 Task: Search one way flight ticket for 3 adults, 3 children in business from Lewiston: Lewiston-nez Perce County Airport to Gillette: Gillette Campbell County Airport on 5-1-2023. Choice of flights is American. Number of bags: 4 checked bags. Price is upto 89000. Outbound departure time preference is 12:00. Flight should be less emission only.
Action: Mouse moved to (222, 402)
Screenshot: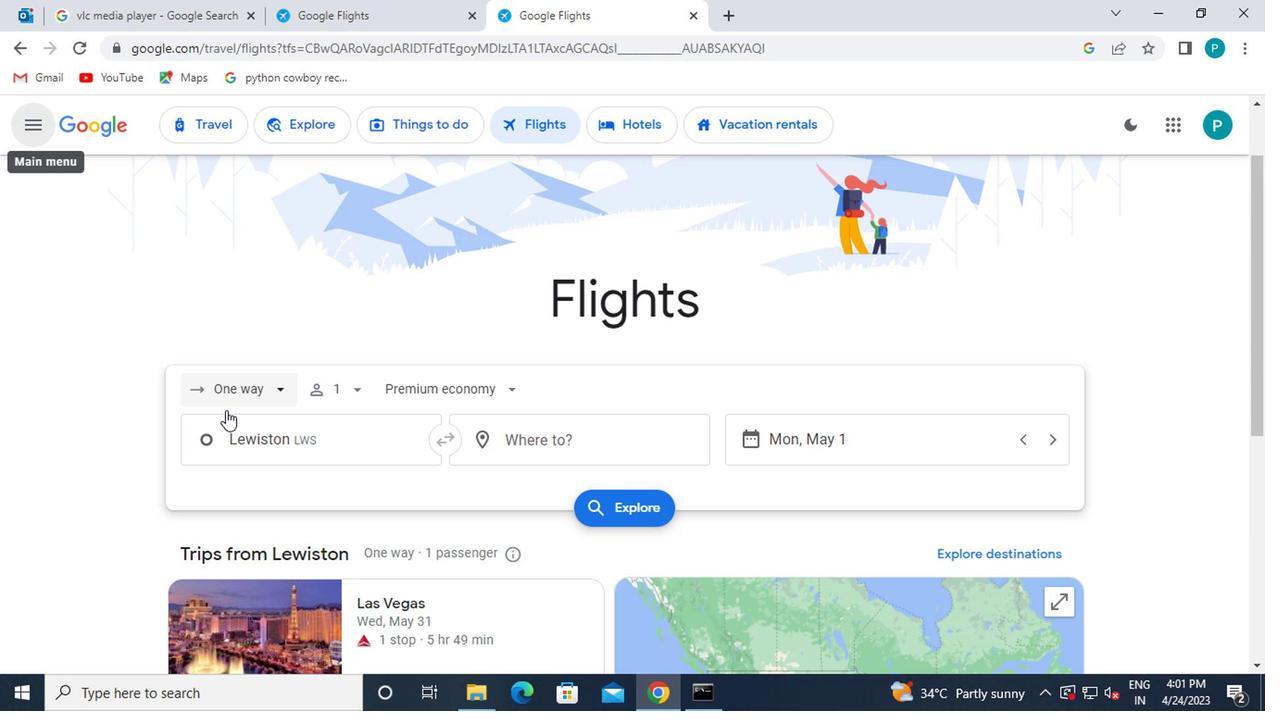 
Action: Mouse pressed left at (222, 402)
Screenshot: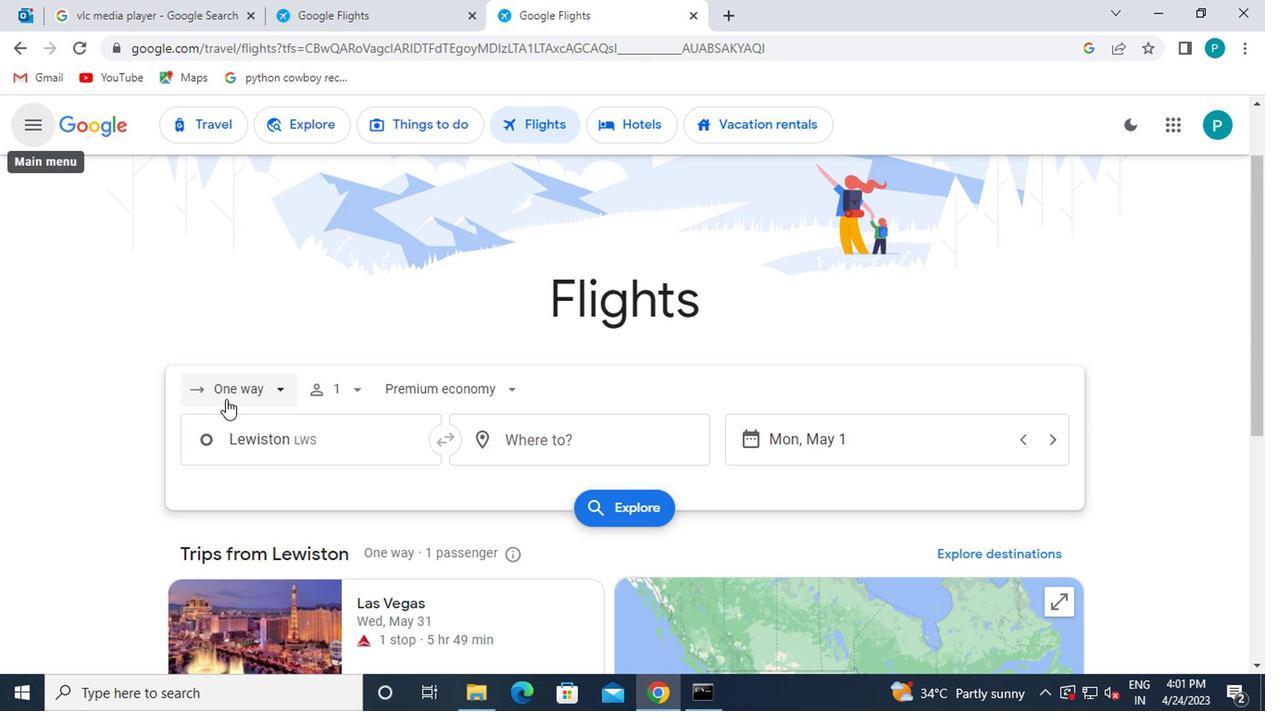
Action: Mouse moved to (245, 481)
Screenshot: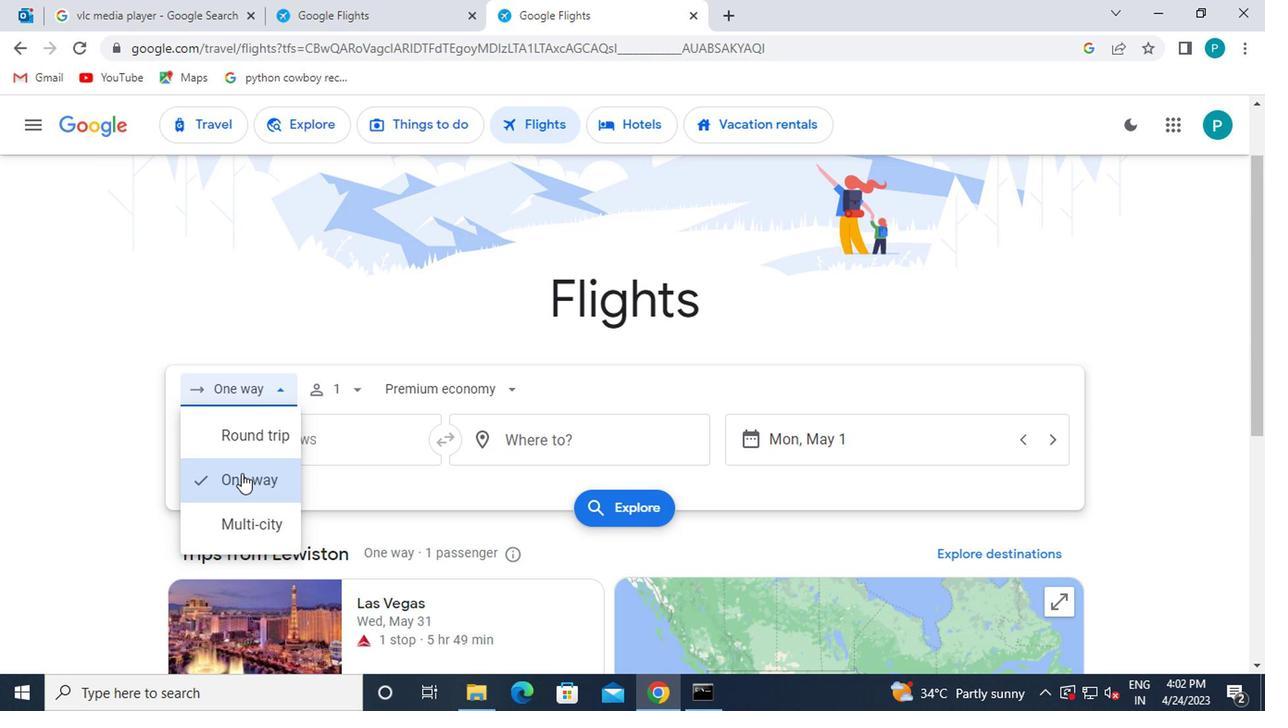 
Action: Mouse pressed left at (245, 481)
Screenshot: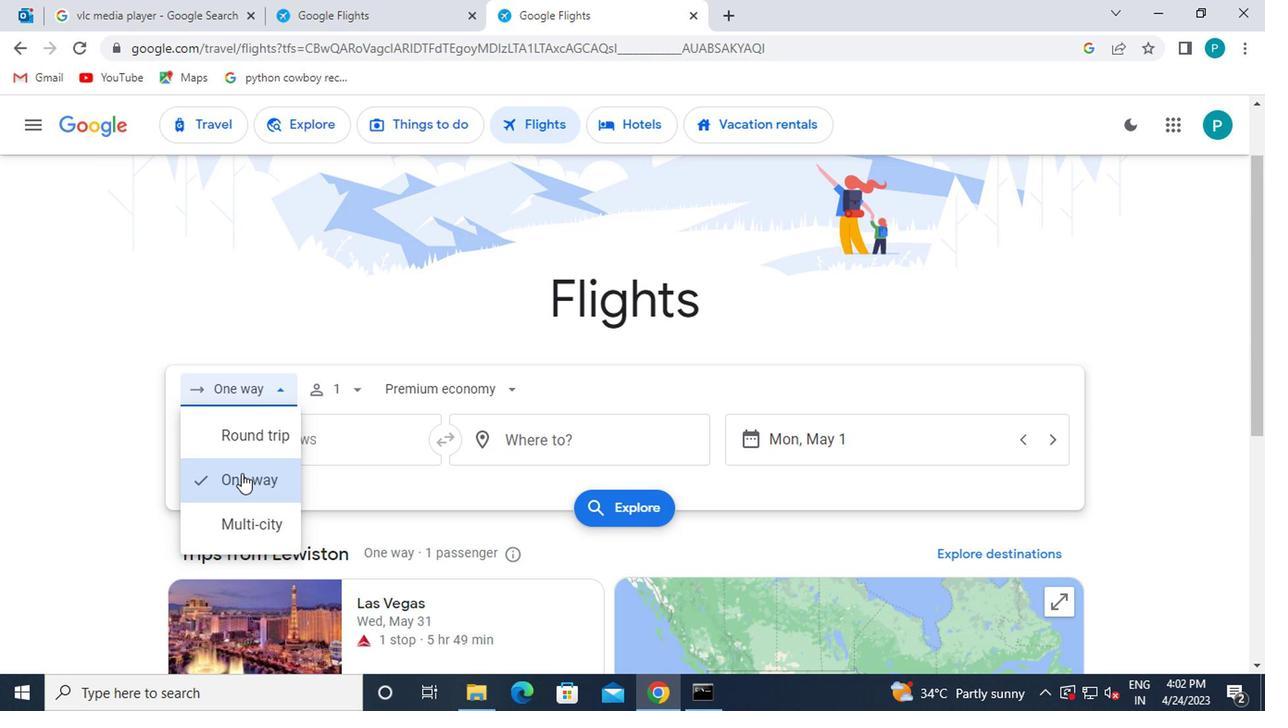 
Action: Mouse moved to (347, 386)
Screenshot: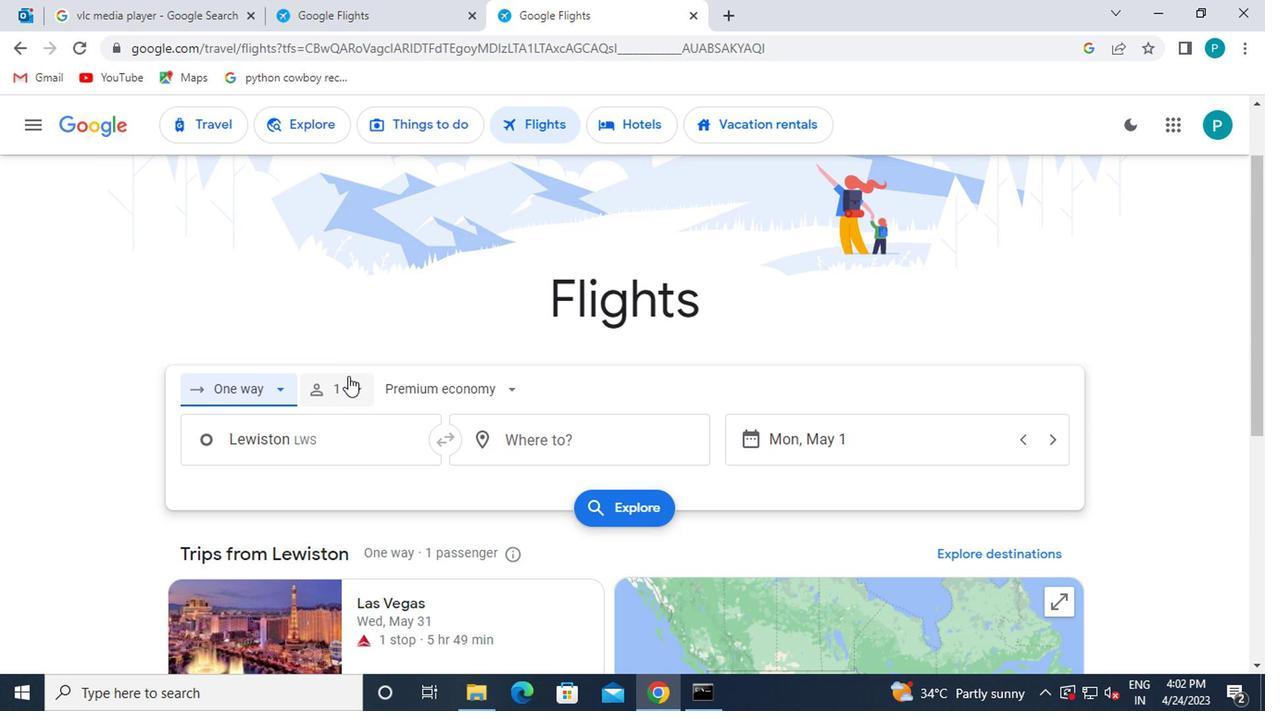 
Action: Mouse pressed left at (347, 386)
Screenshot: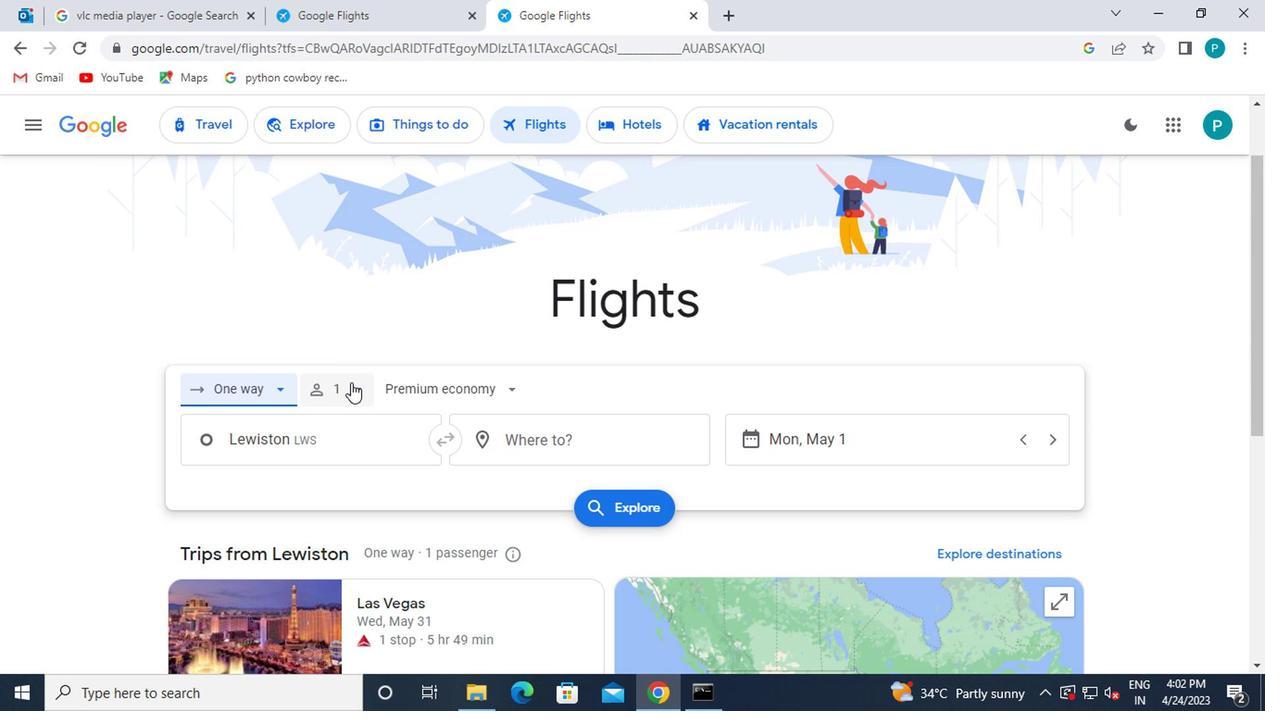 
Action: Mouse moved to (480, 446)
Screenshot: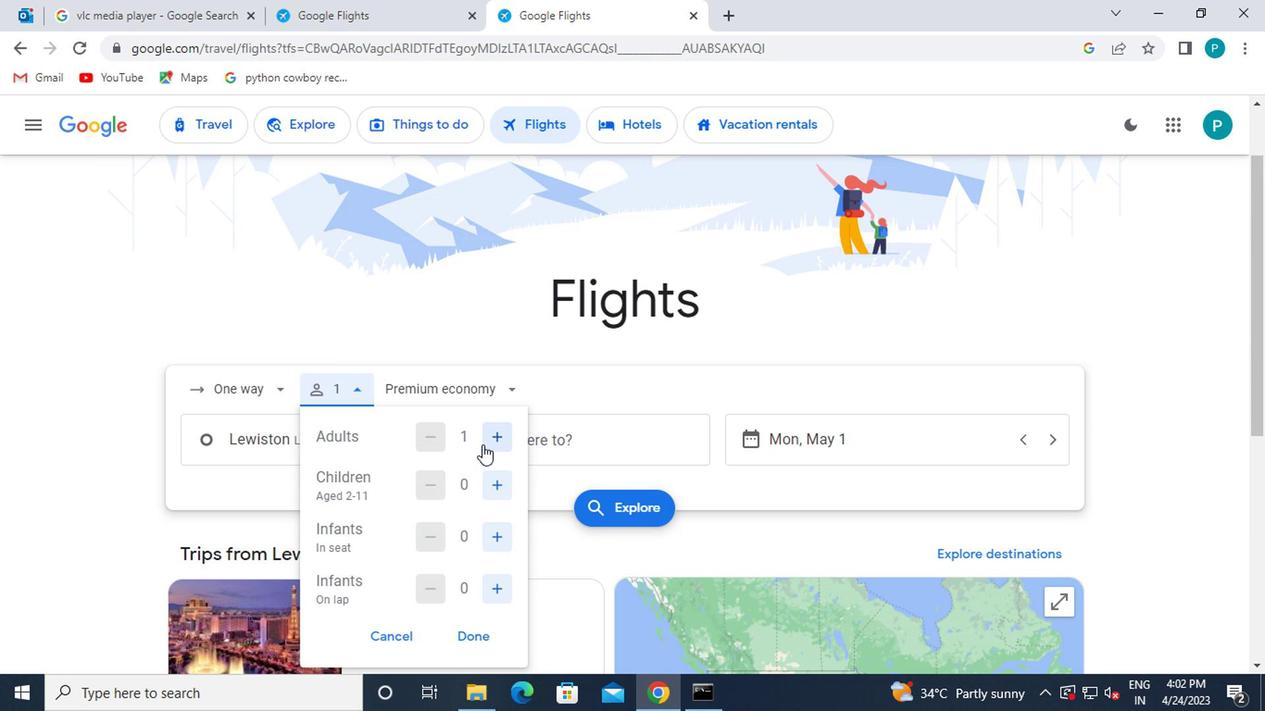
Action: Mouse pressed left at (480, 446)
Screenshot: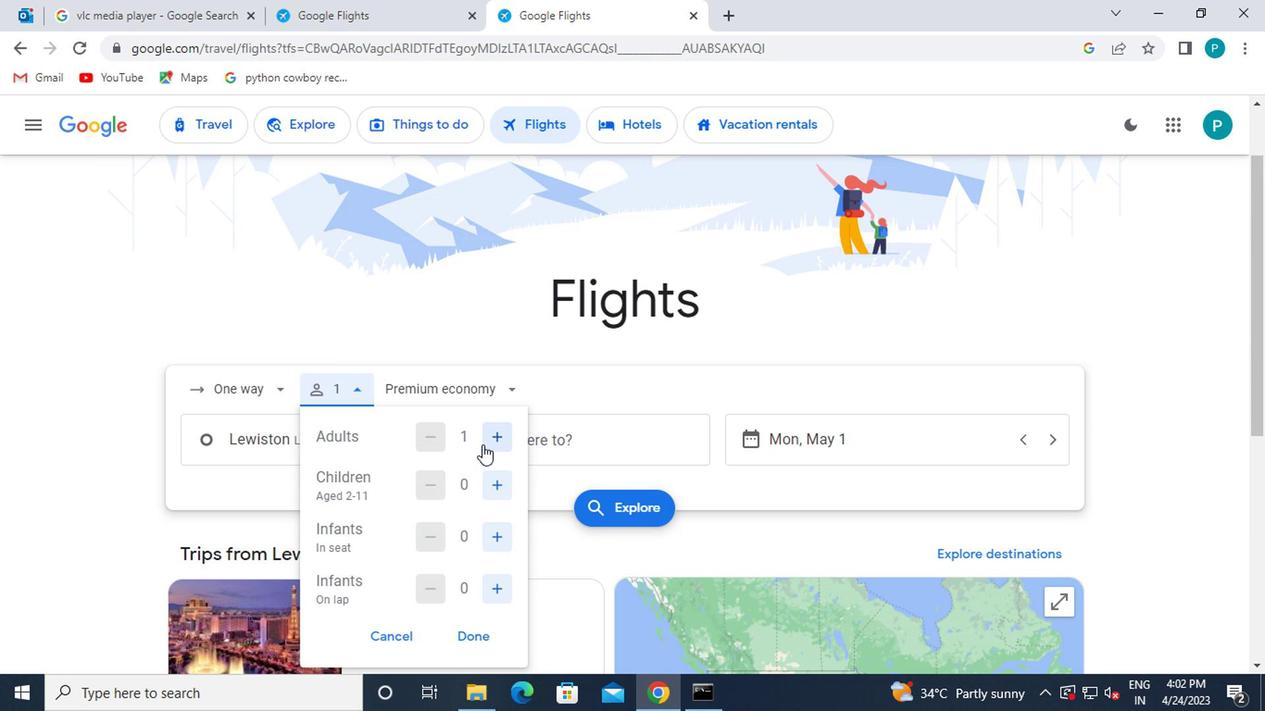 
Action: Mouse moved to (481, 445)
Screenshot: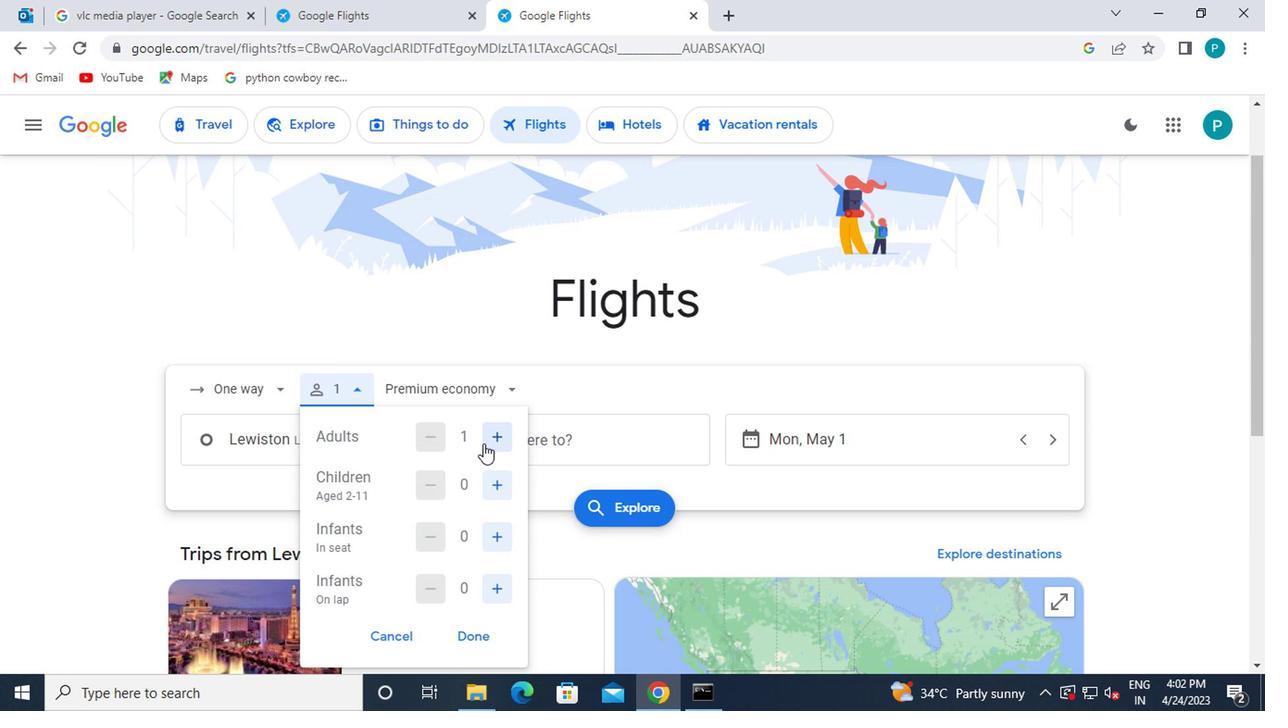 
Action: Mouse pressed left at (481, 445)
Screenshot: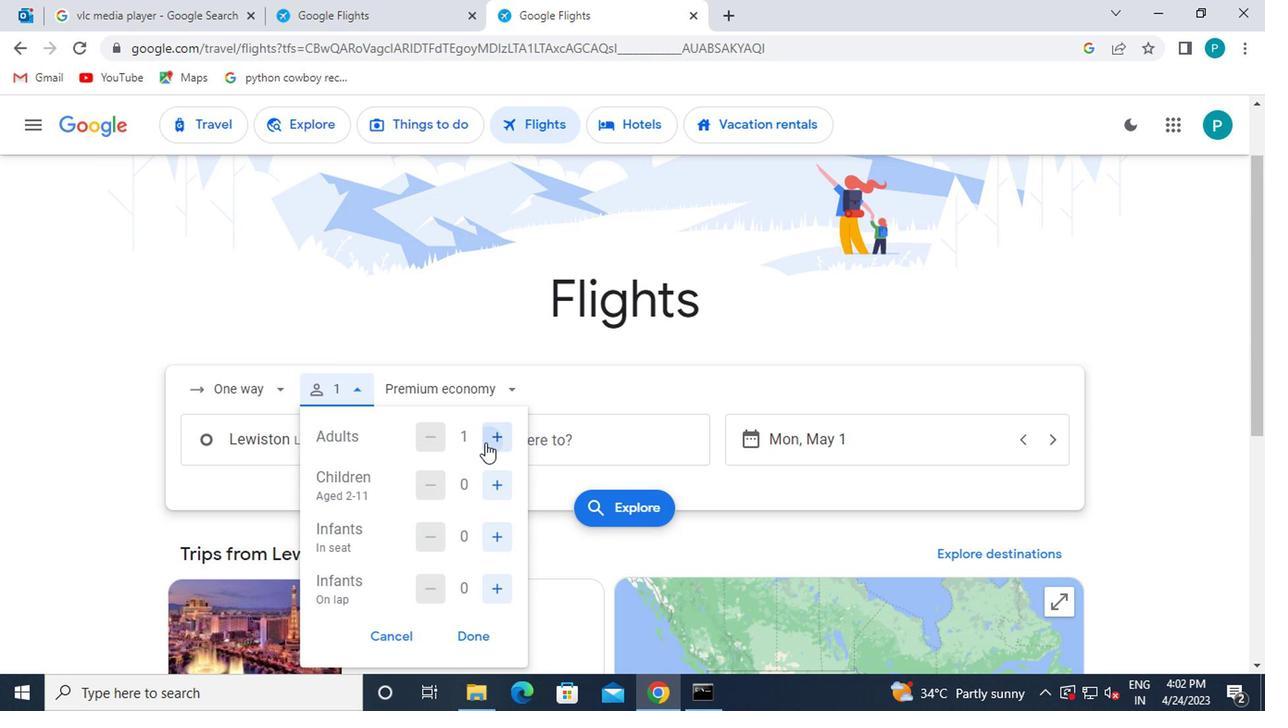 
Action: Mouse moved to (485, 445)
Screenshot: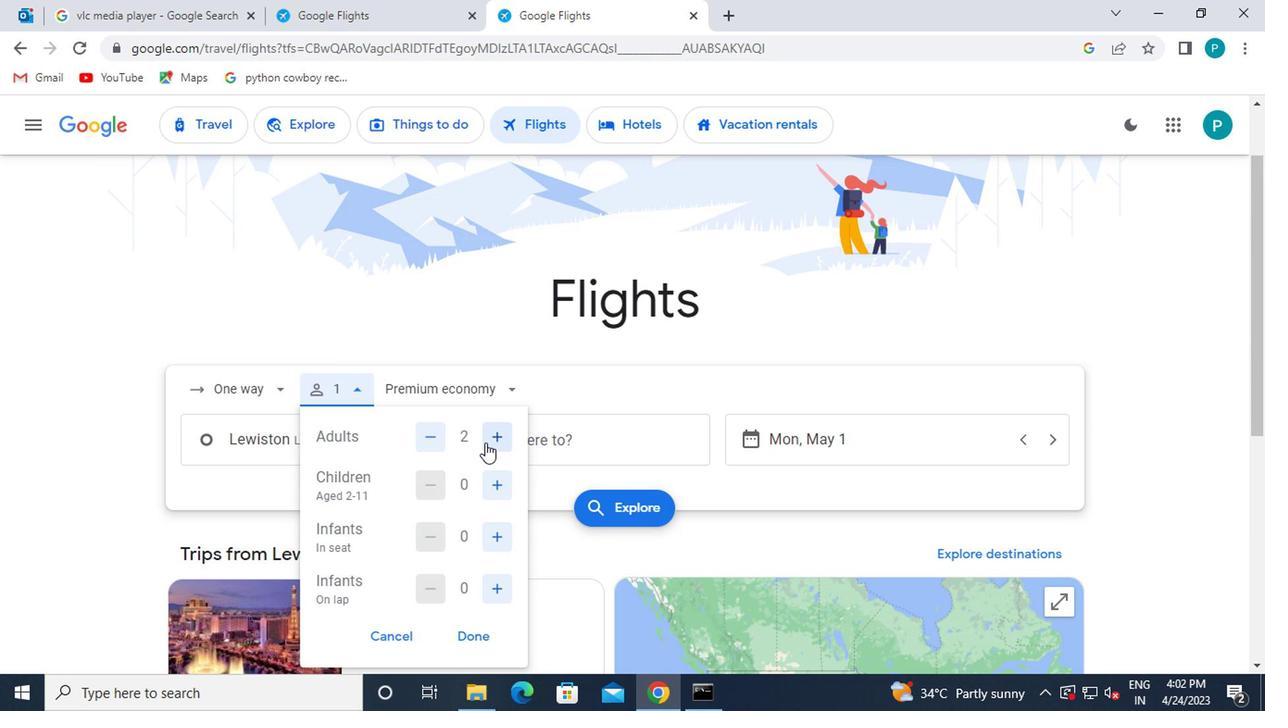 
Action: Mouse pressed left at (485, 445)
Screenshot: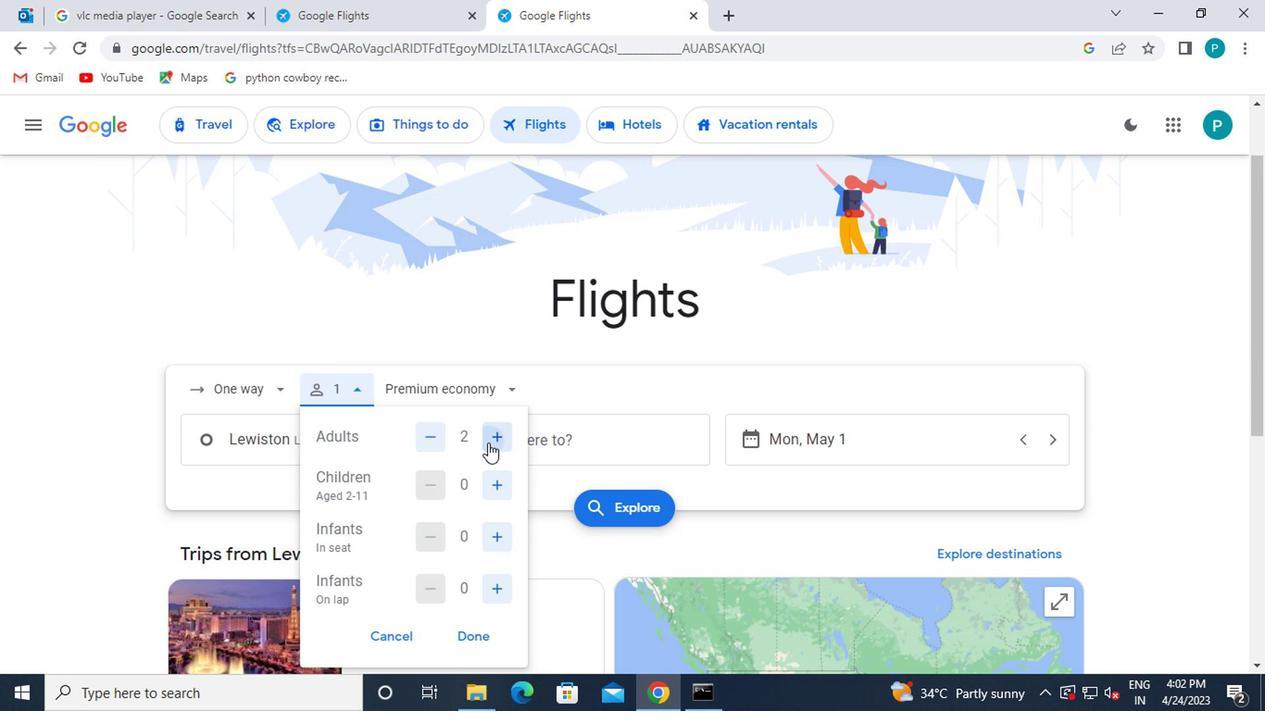 
Action: Mouse moved to (437, 450)
Screenshot: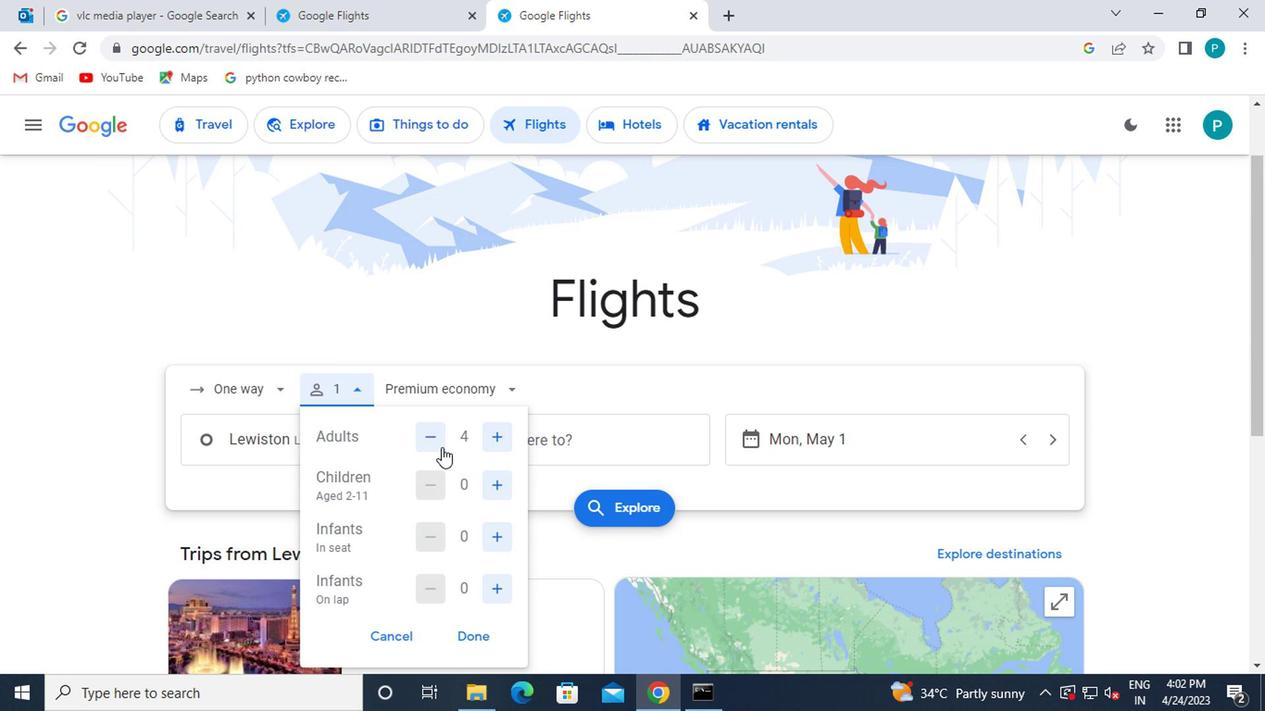 
Action: Mouse pressed left at (437, 450)
Screenshot: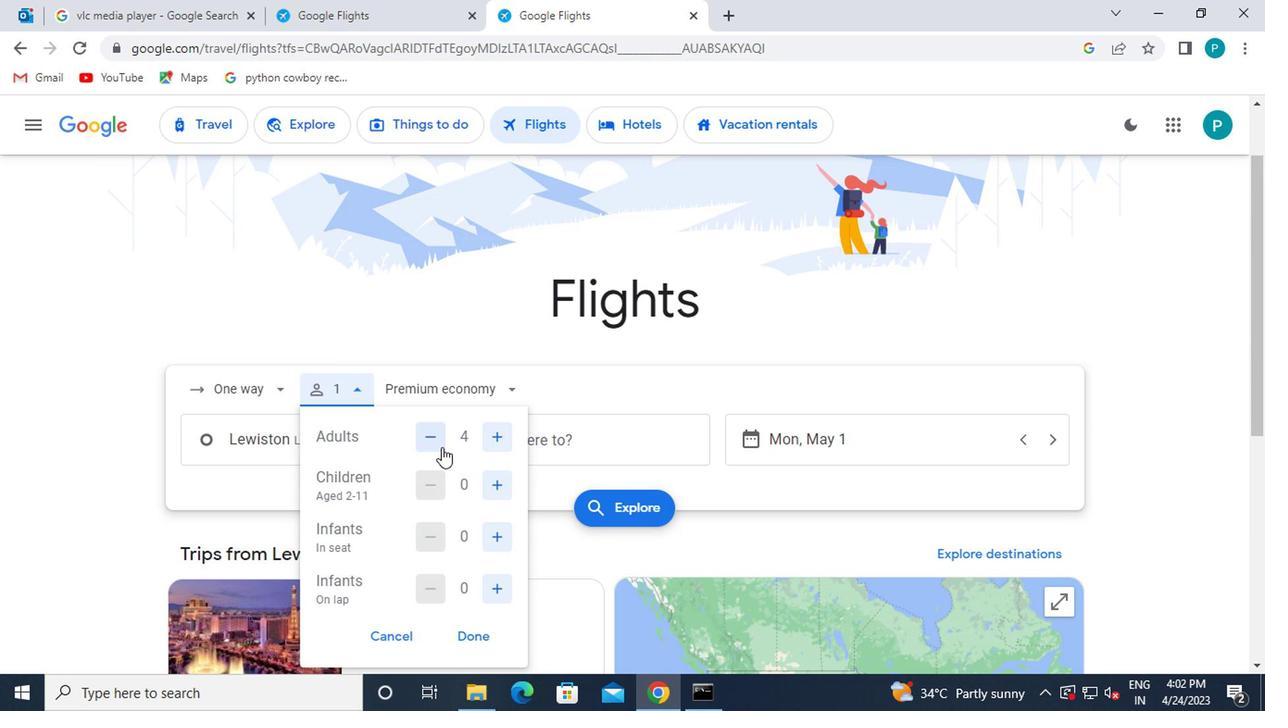 
Action: Mouse moved to (494, 478)
Screenshot: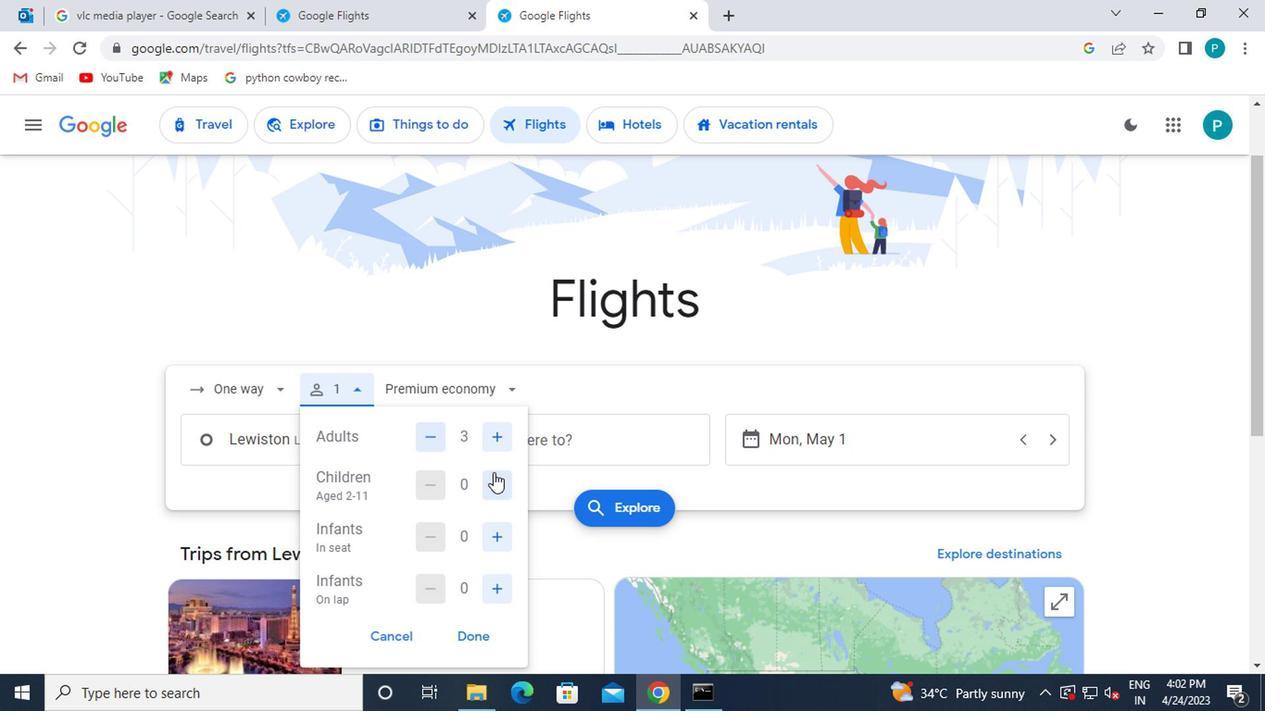 
Action: Mouse pressed left at (494, 478)
Screenshot: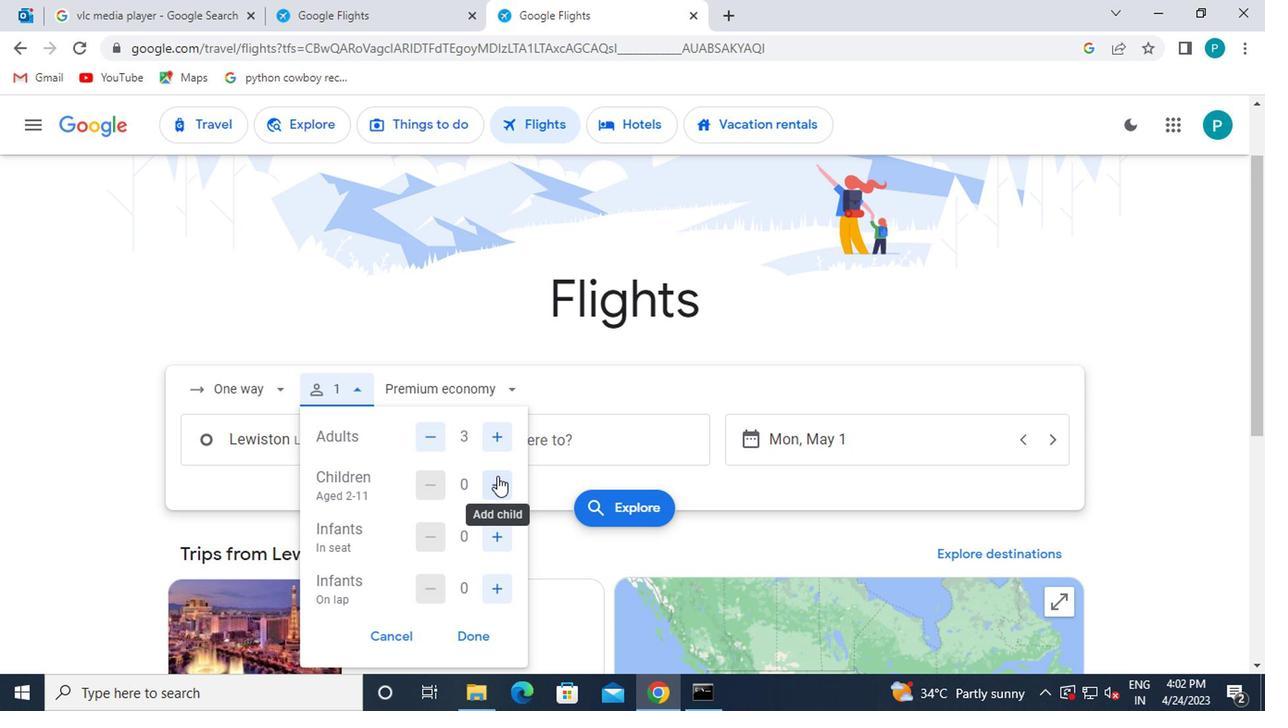 
Action: Mouse pressed left at (494, 478)
Screenshot: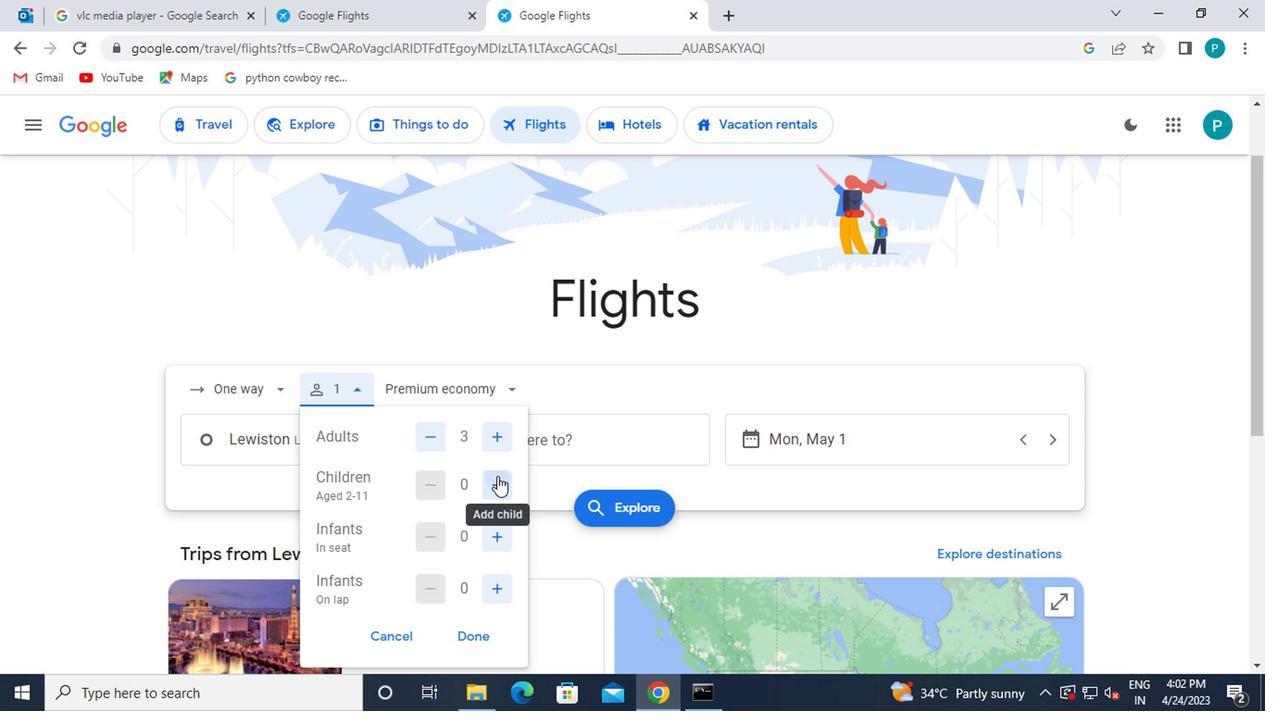 
Action: Mouse pressed left at (494, 478)
Screenshot: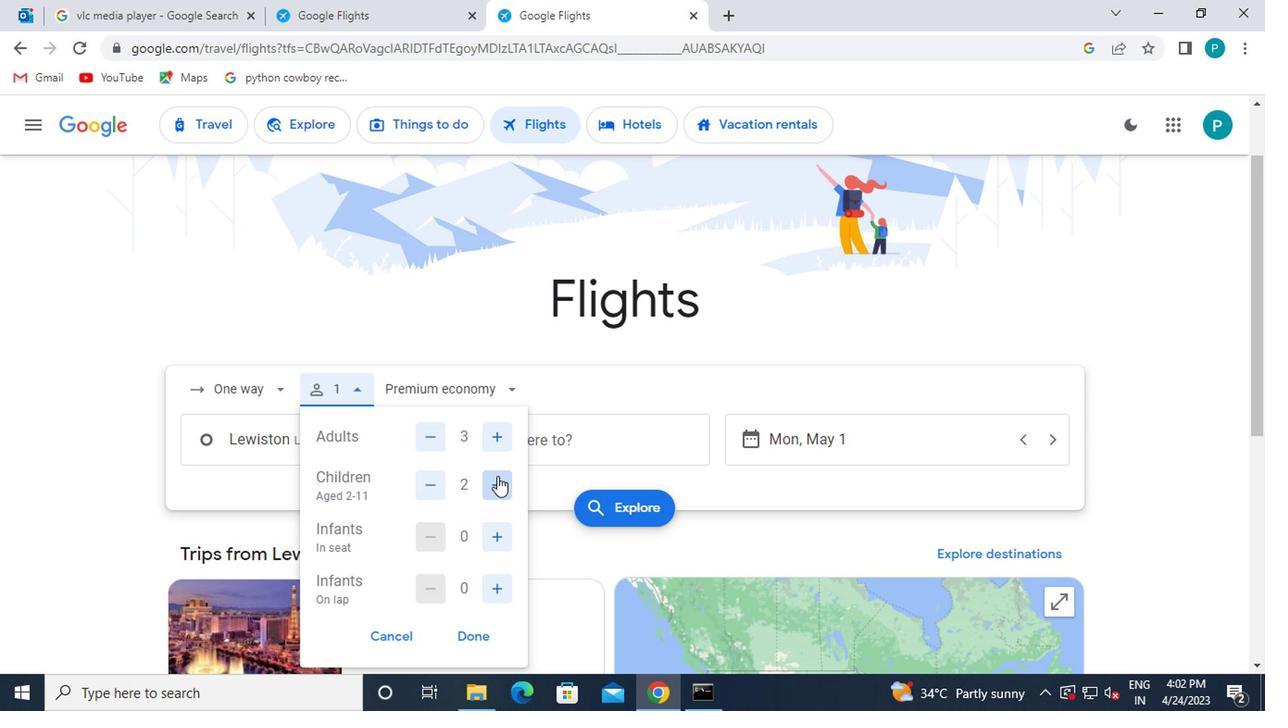 
Action: Mouse moved to (463, 637)
Screenshot: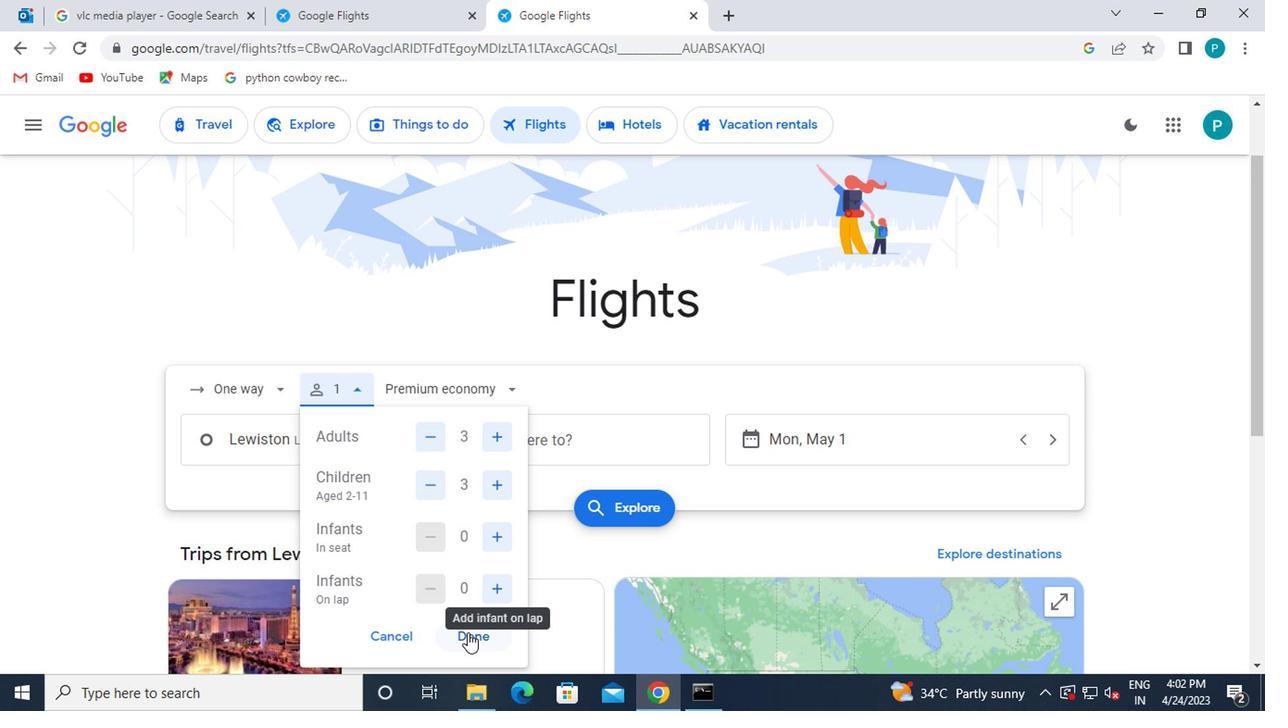 
Action: Mouse pressed left at (463, 637)
Screenshot: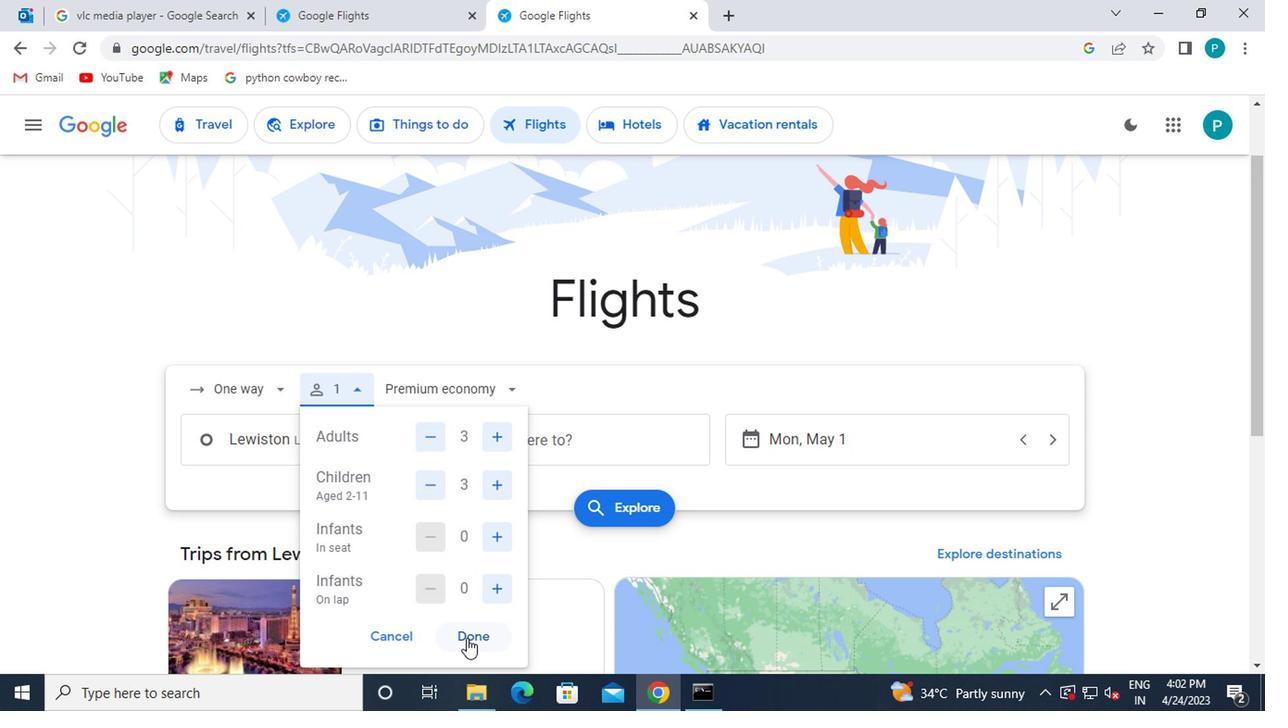 
Action: Mouse moved to (449, 403)
Screenshot: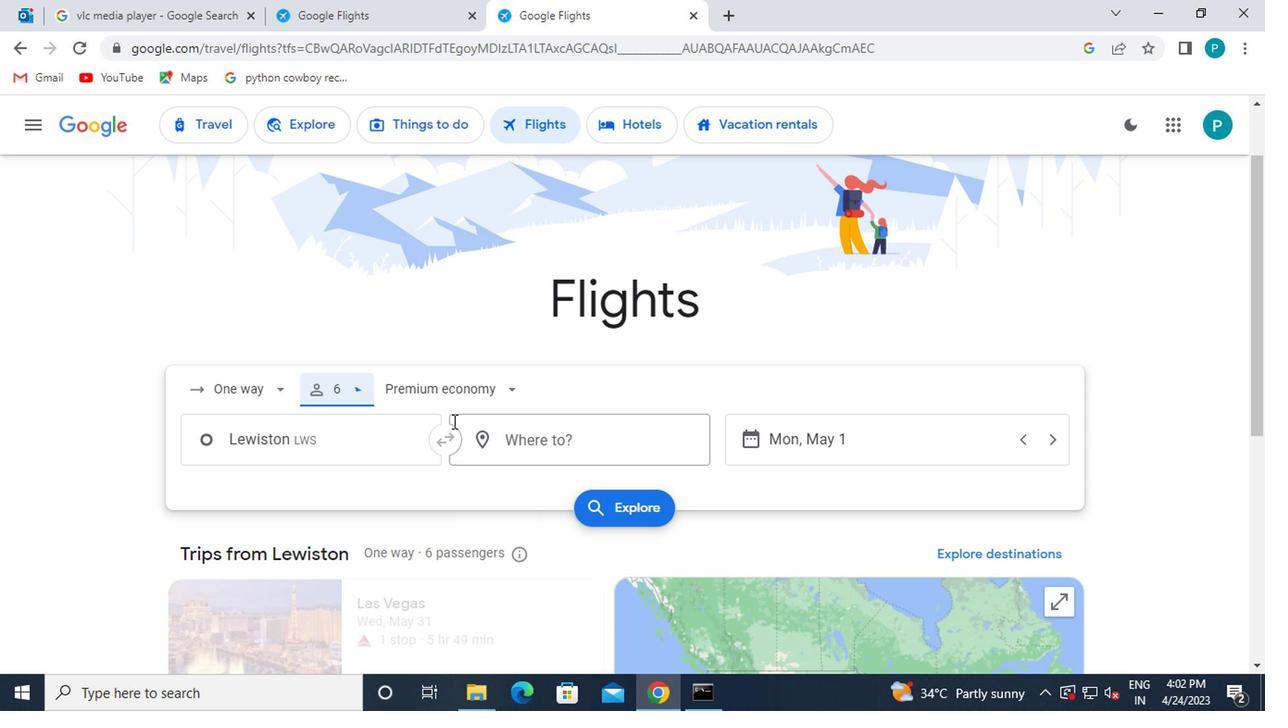 
Action: Mouse pressed left at (449, 403)
Screenshot: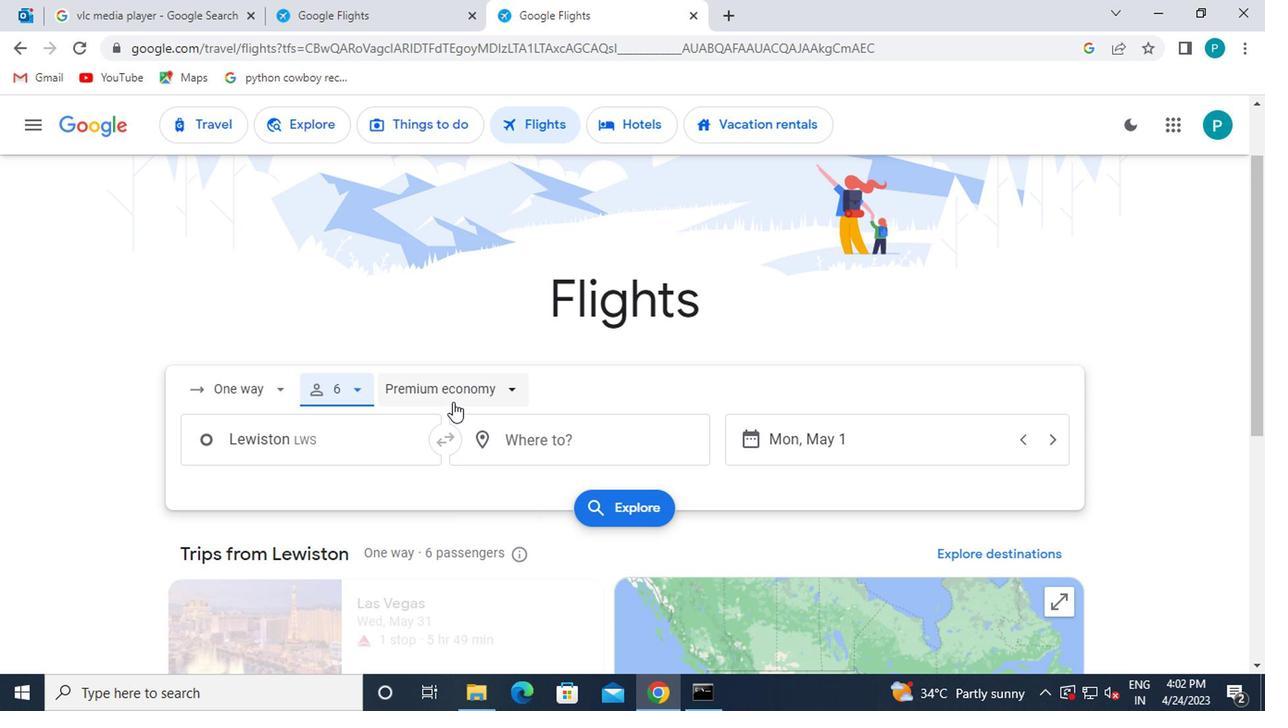 
Action: Mouse moved to (492, 523)
Screenshot: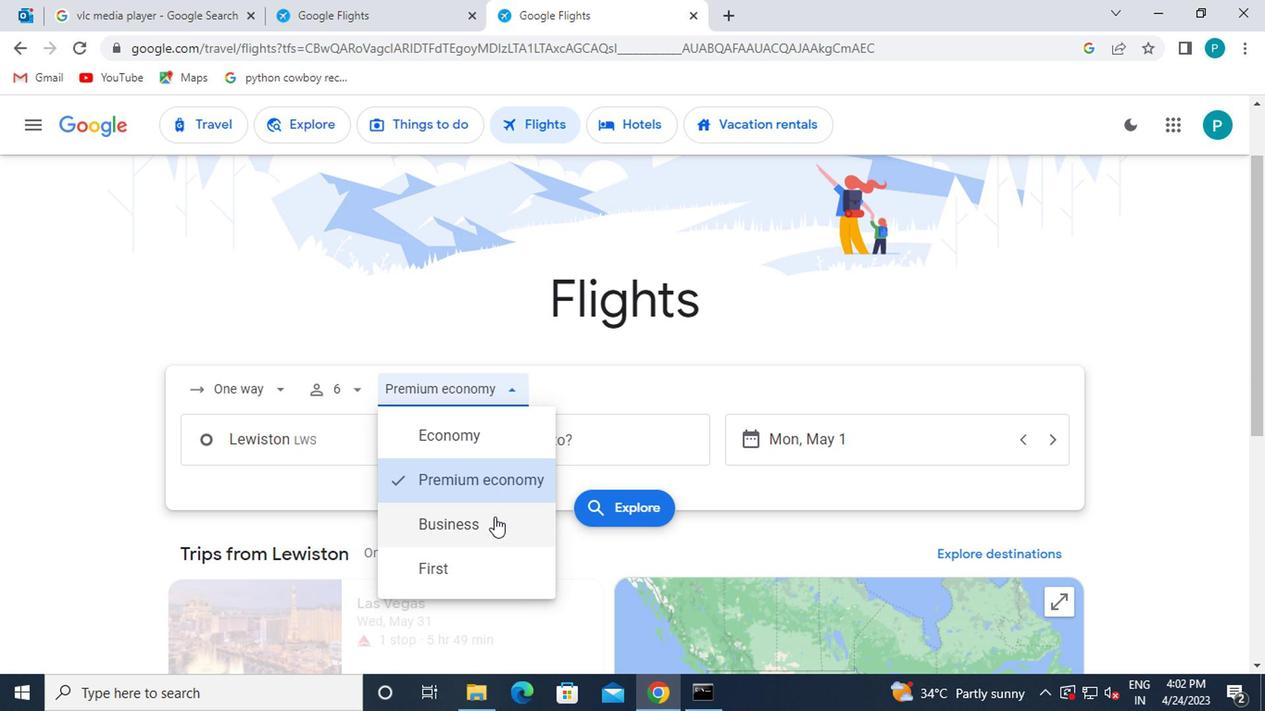 
Action: Mouse pressed left at (492, 523)
Screenshot: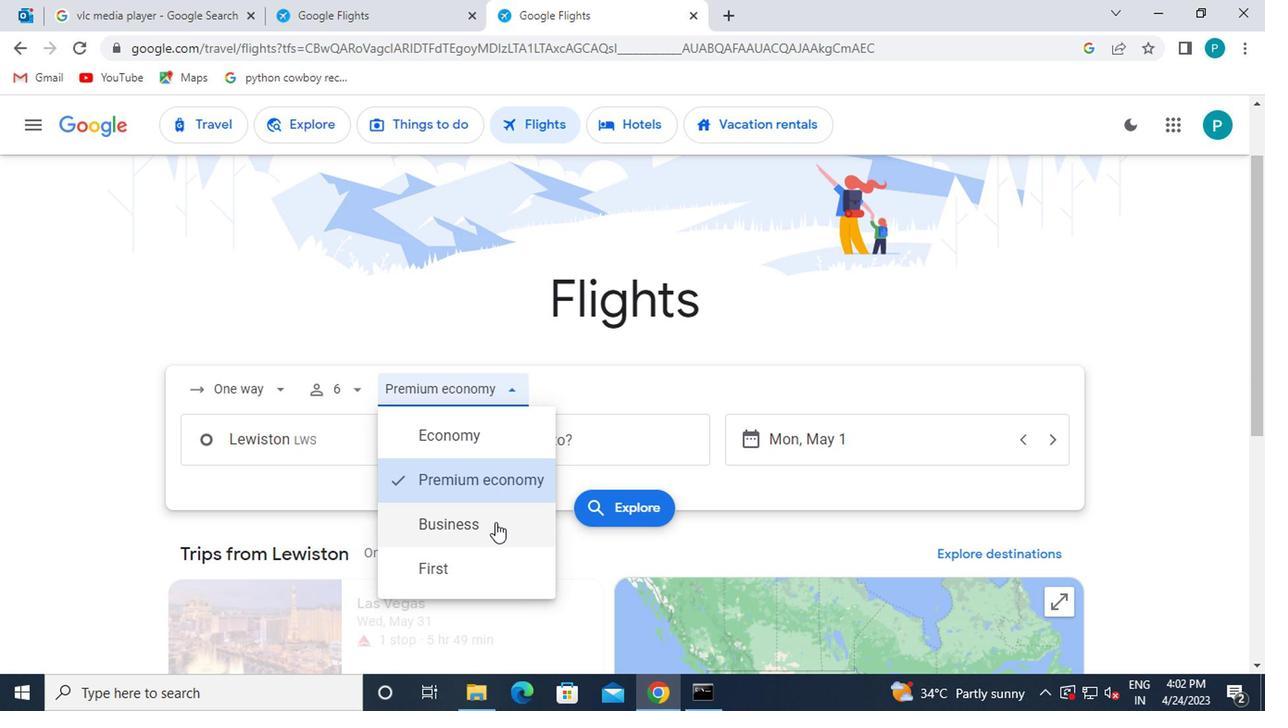 
Action: Mouse moved to (359, 440)
Screenshot: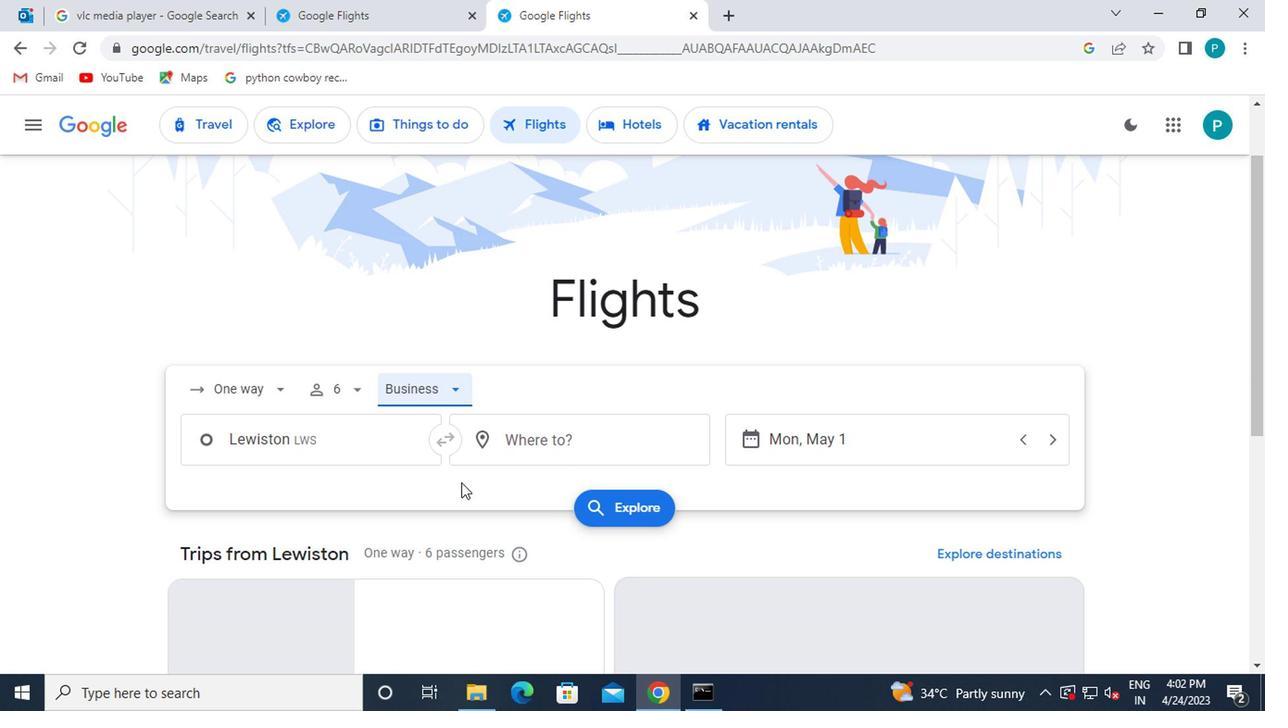 
Action: Mouse pressed left at (359, 440)
Screenshot: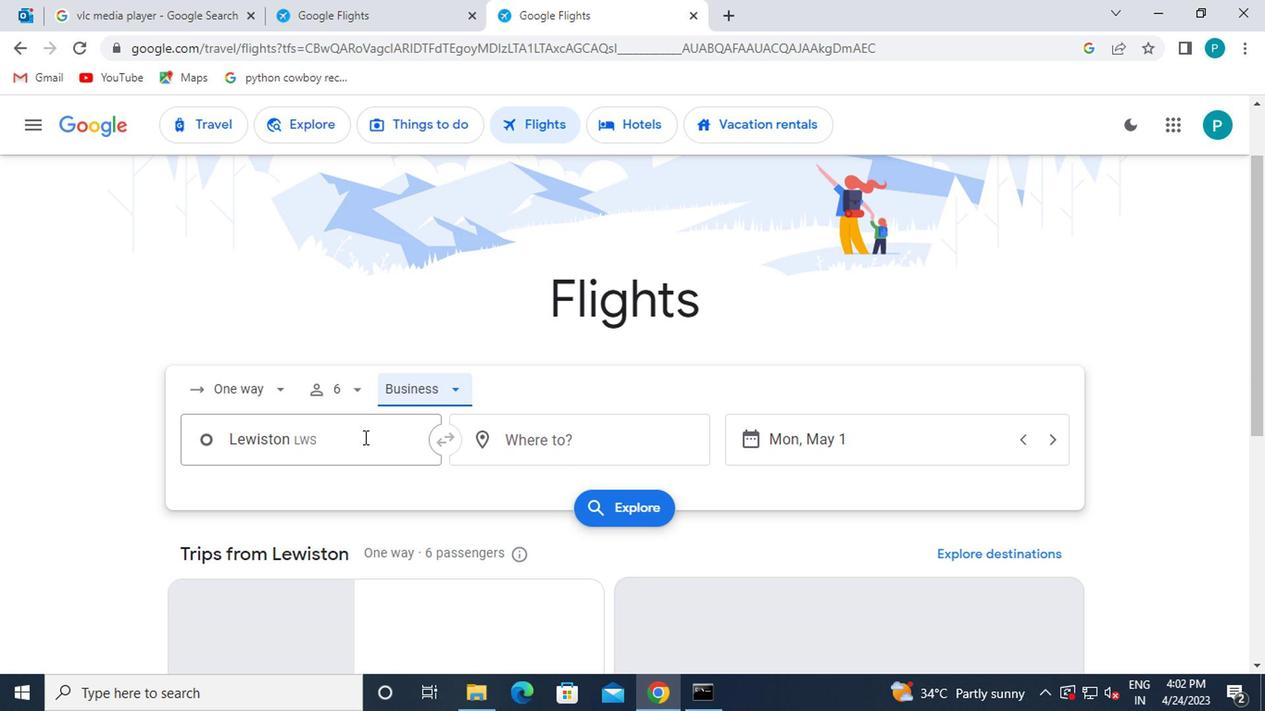 
Action: Mouse moved to (382, 501)
Screenshot: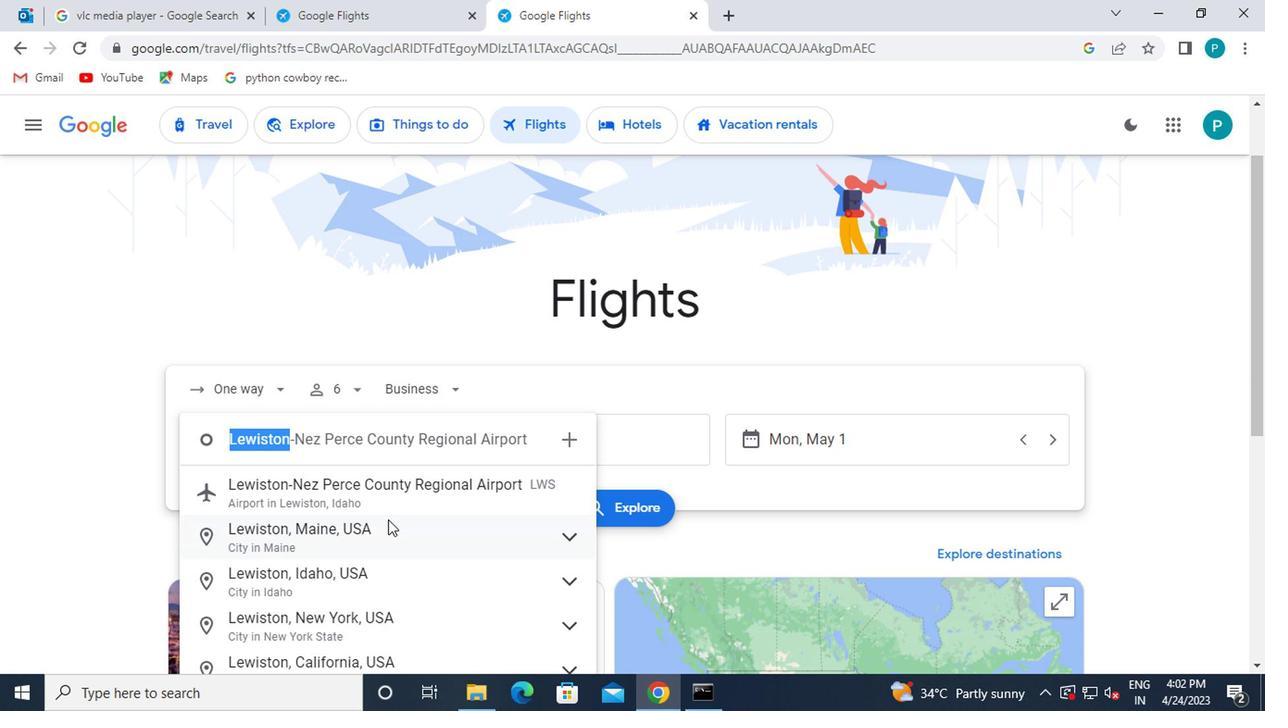 
Action: Mouse pressed left at (382, 501)
Screenshot: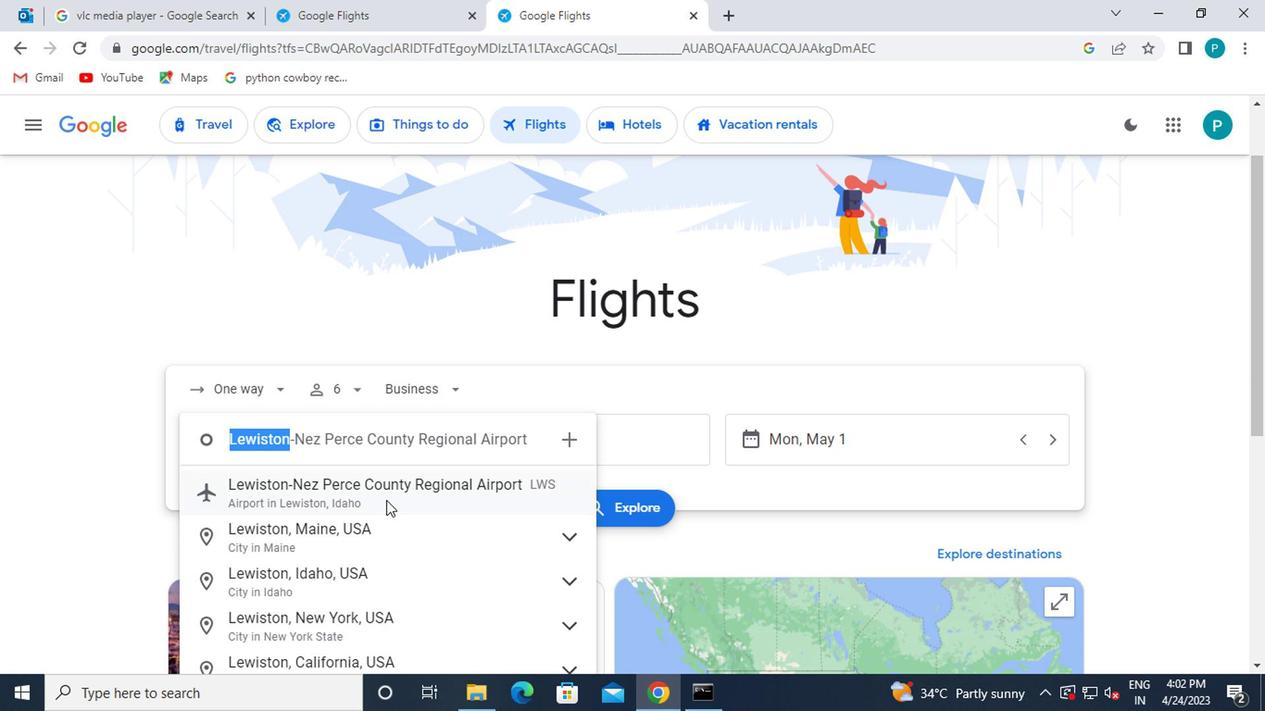 
Action: Mouse moved to (555, 440)
Screenshot: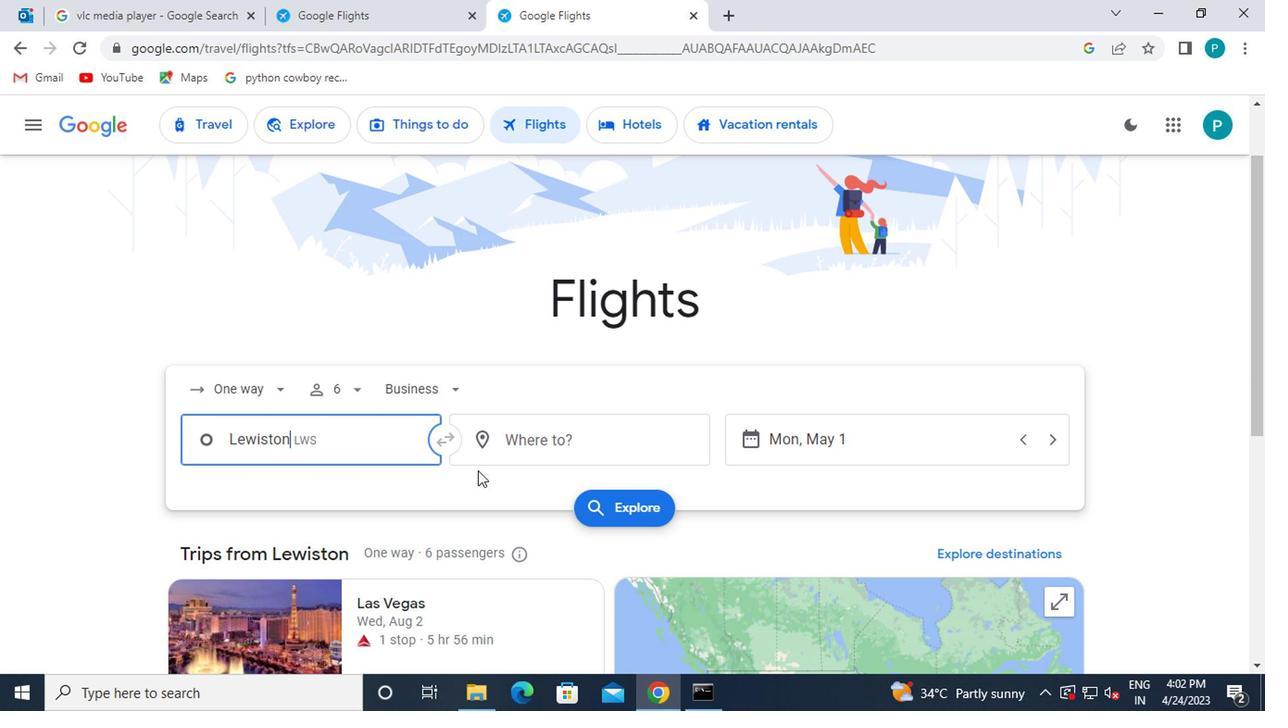 
Action: Mouse pressed left at (555, 440)
Screenshot: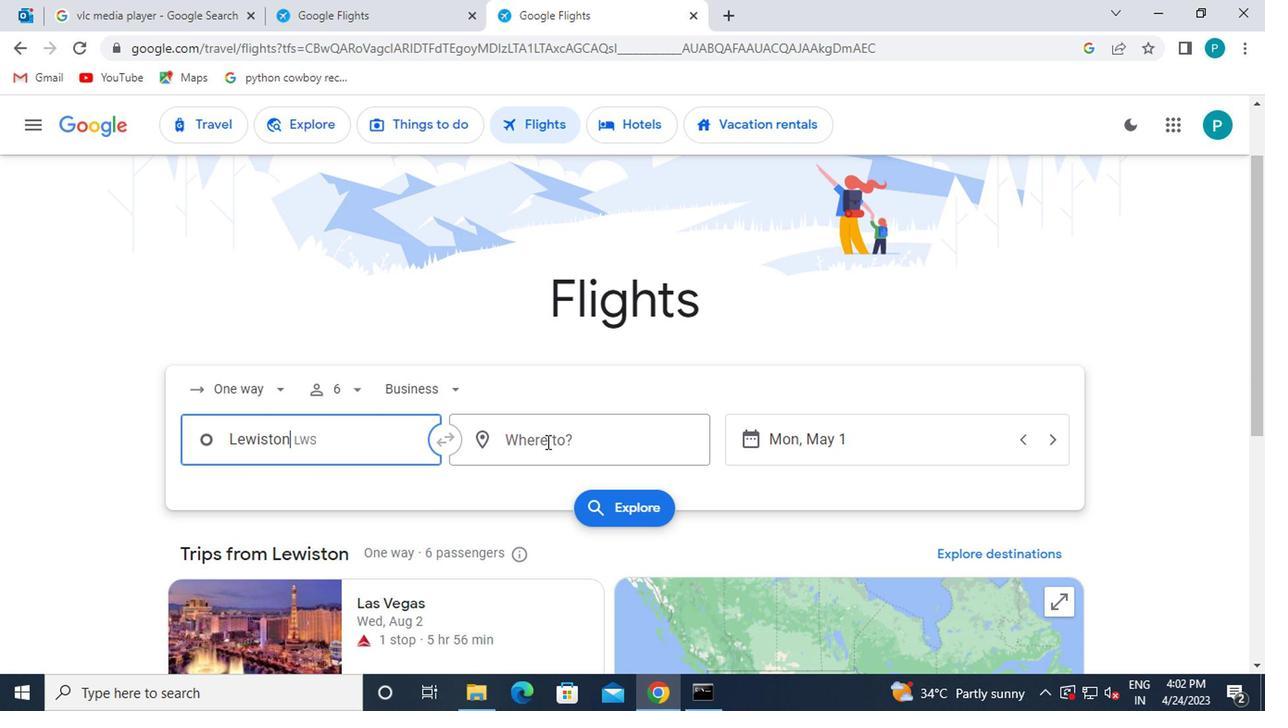 
Action: Mouse moved to (531, 438)
Screenshot: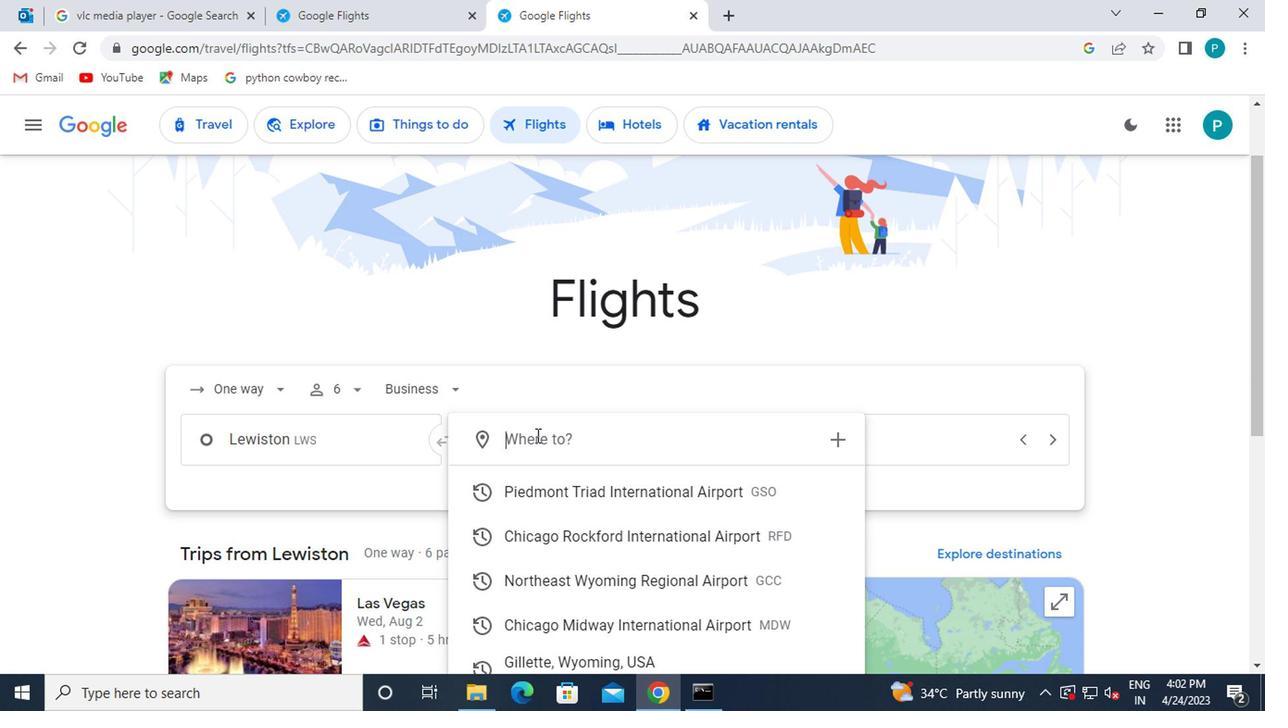 
Action: Key pressed gillette
Screenshot: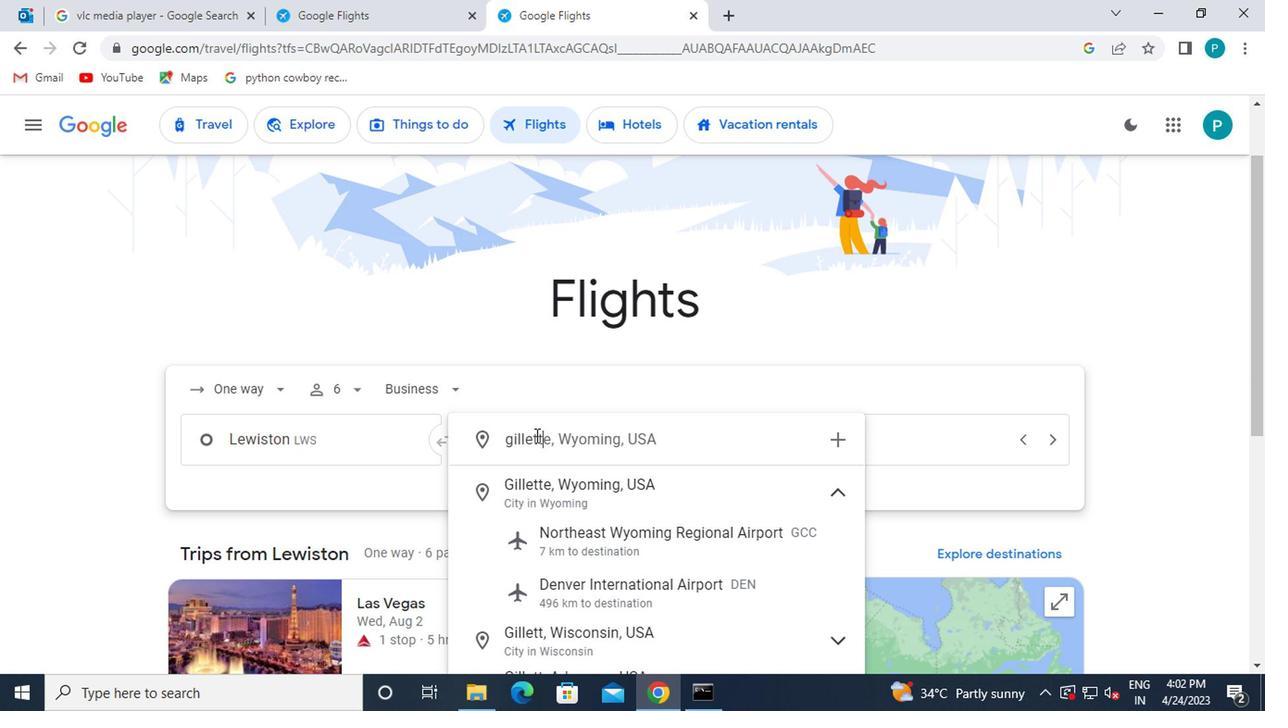 
Action: Mouse moved to (581, 538)
Screenshot: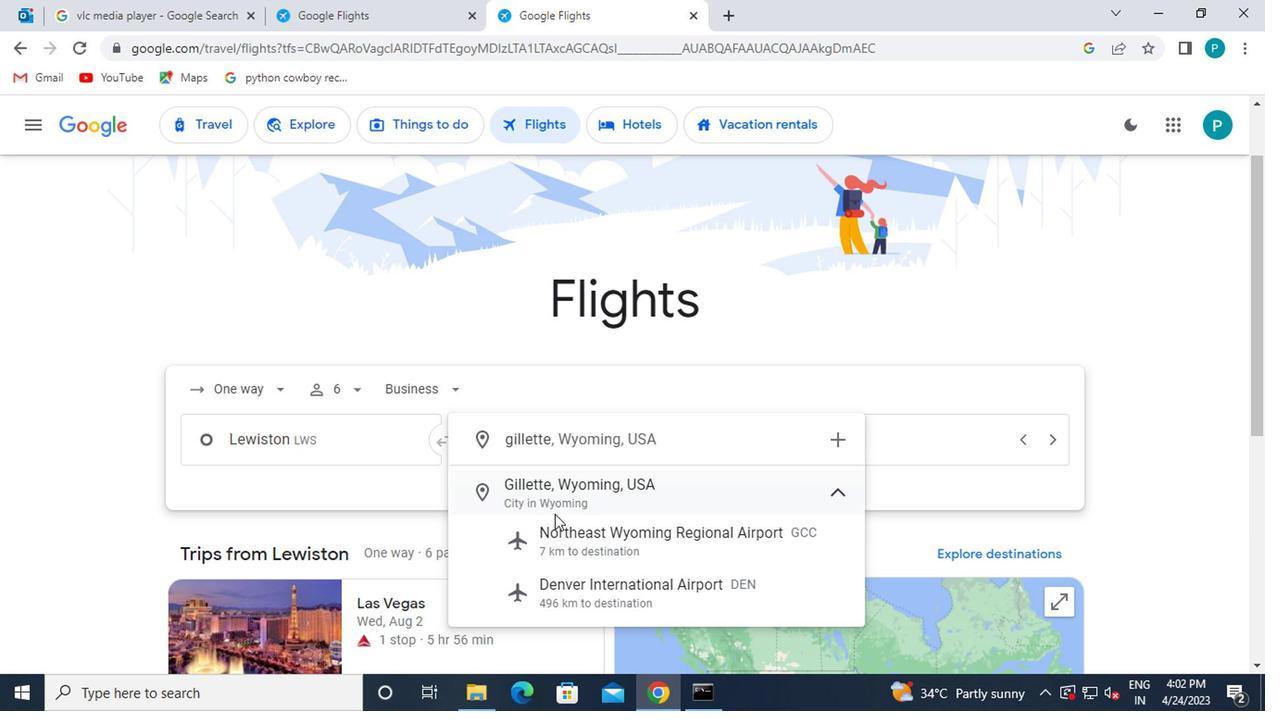
Action: Mouse pressed left at (581, 538)
Screenshot: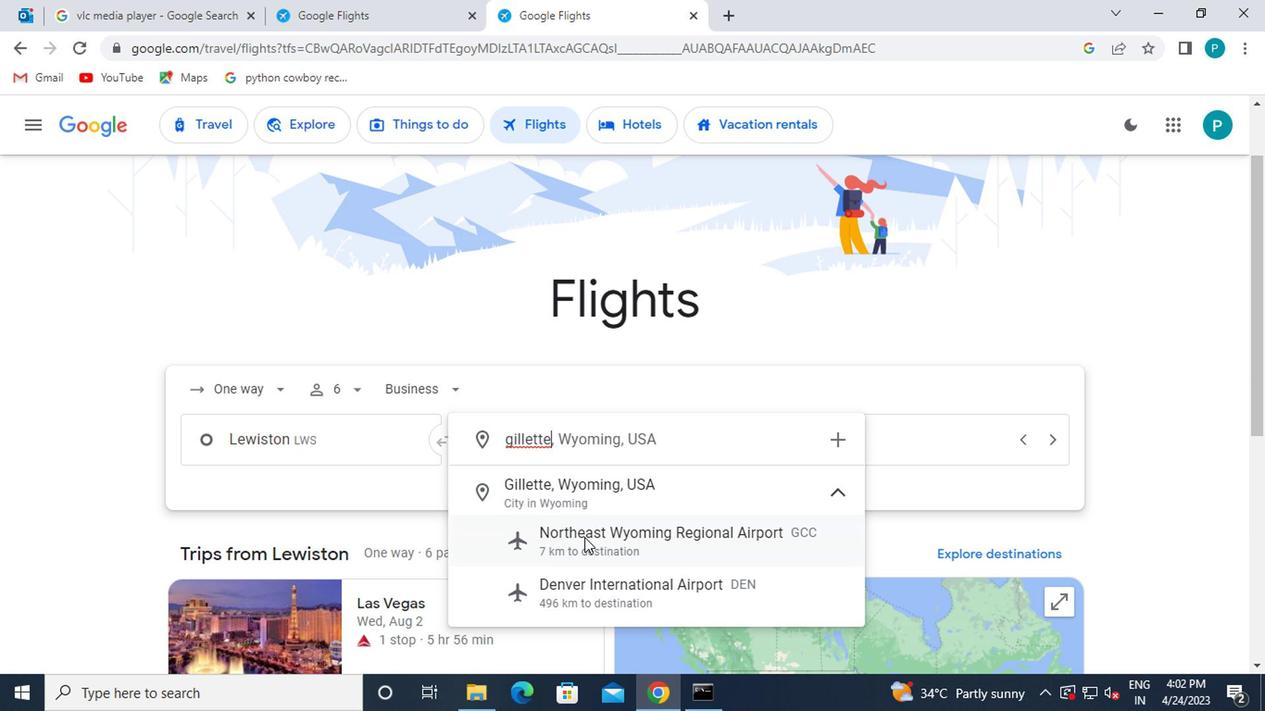 
Action: Mouse moved to (799, 437)
Screenshot: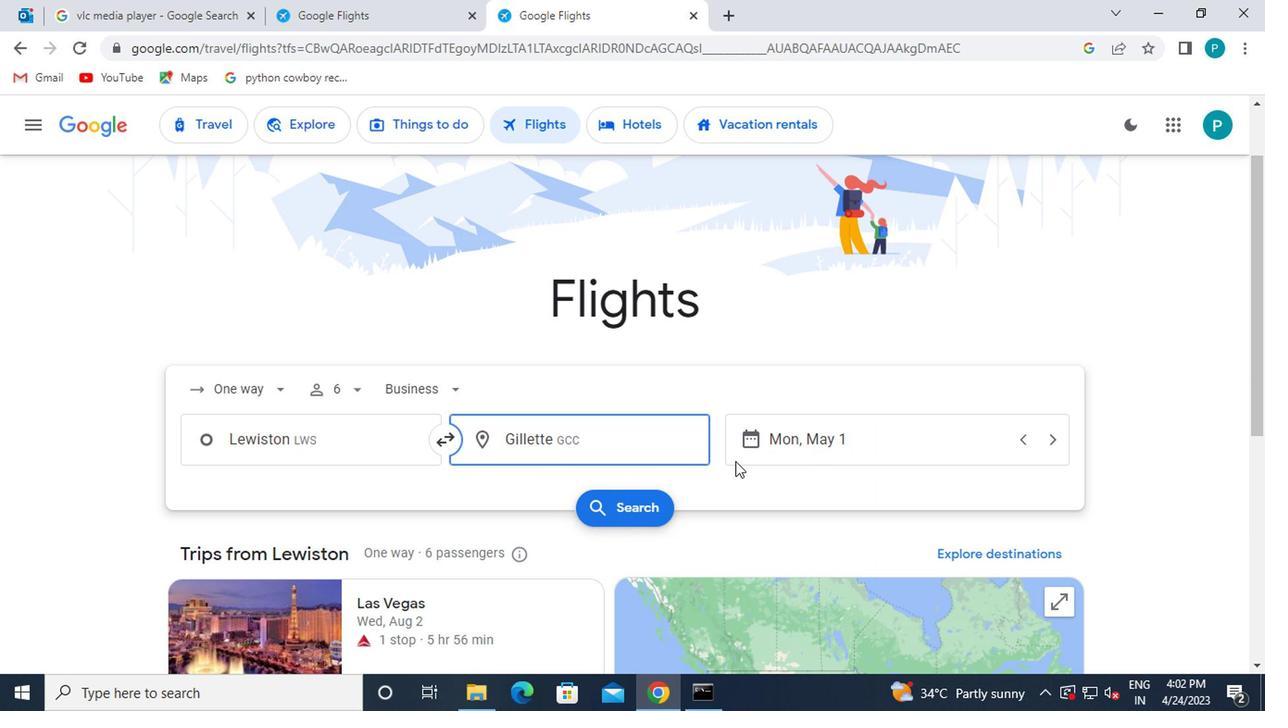 
Action: Mouse pressed left at (799, 437)
Screenshot: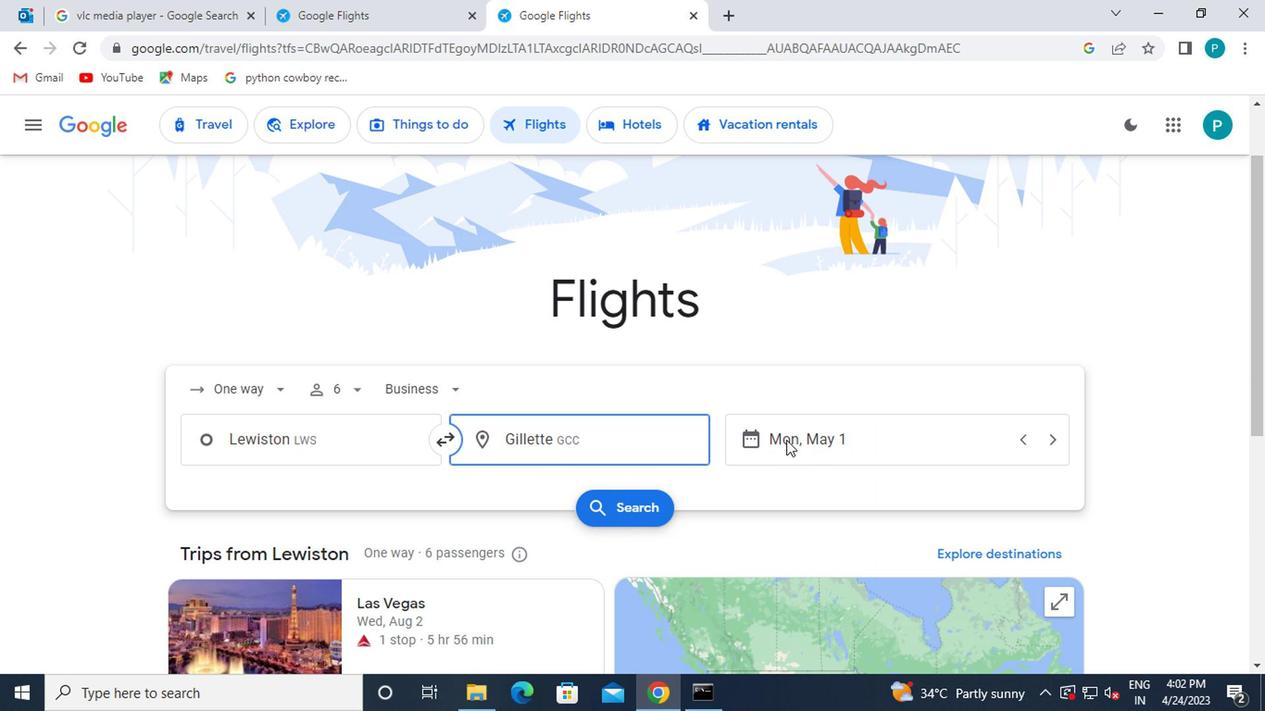 
Action: Mouse moved to (802, 344)
Screenshot: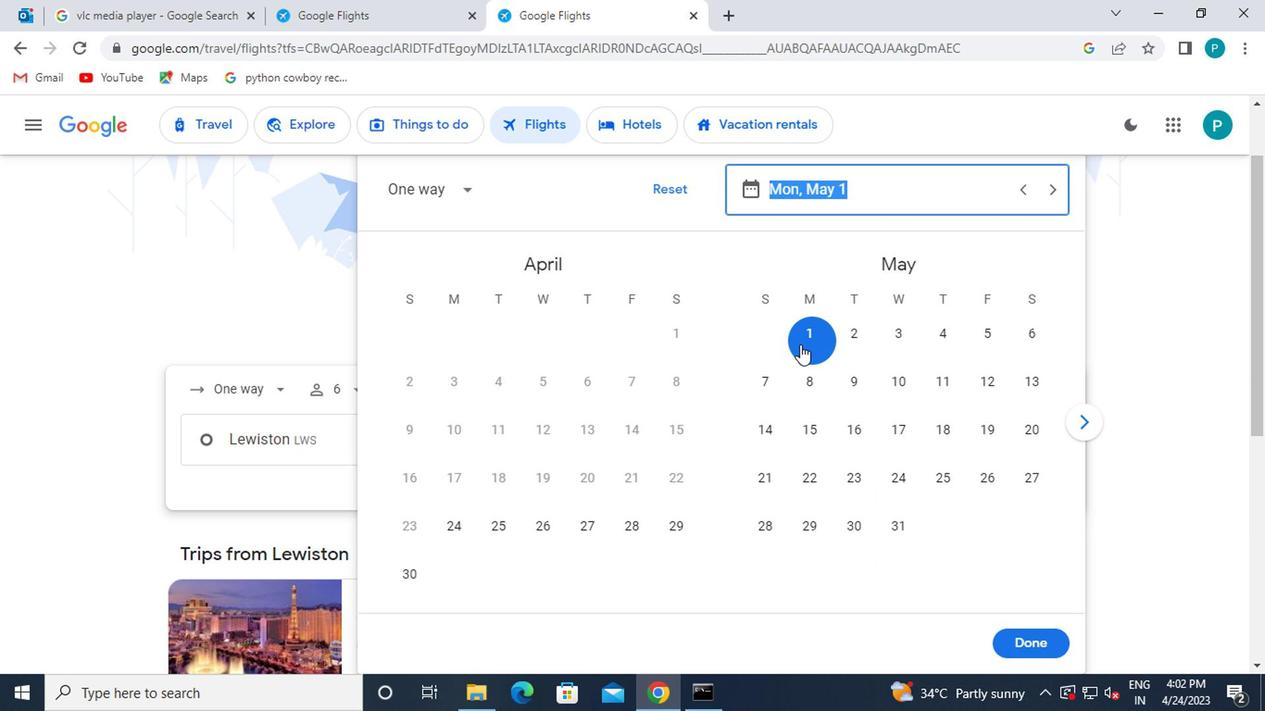 
Action: Mouse pressed left at (802, 344)
Screenshot: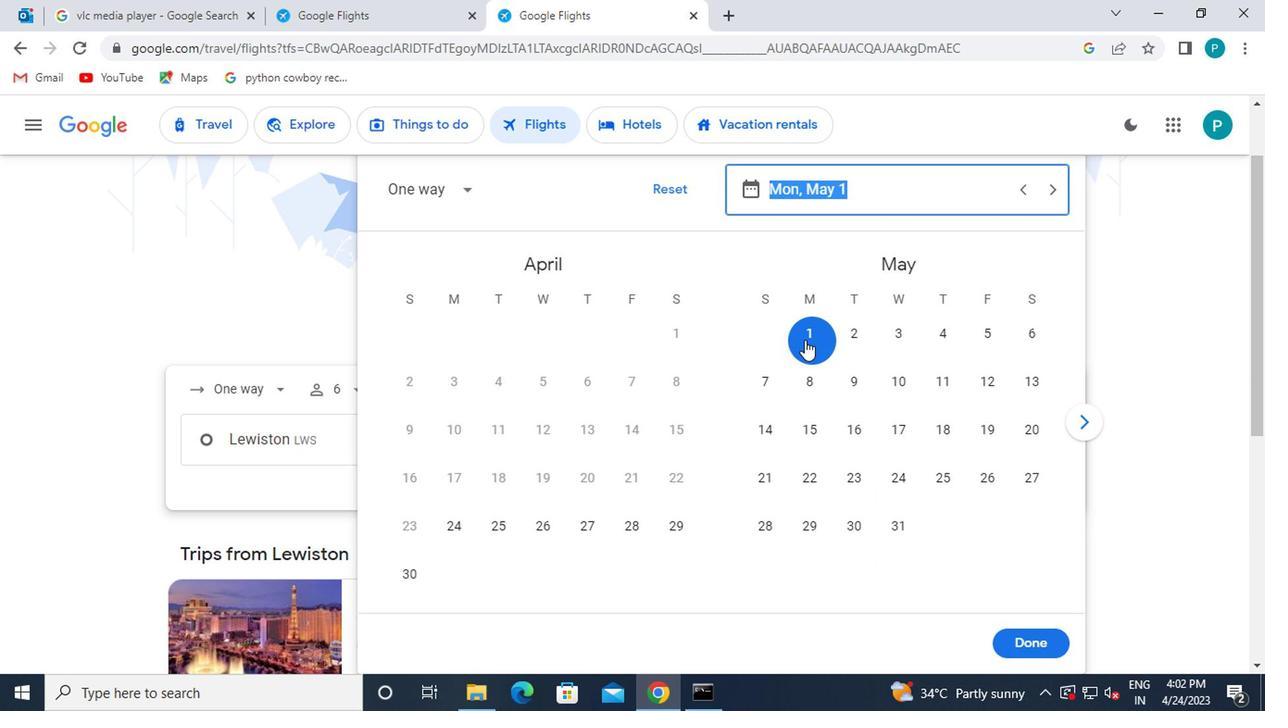 
Action: Mouse moved to (1001, 637)
Screenshot: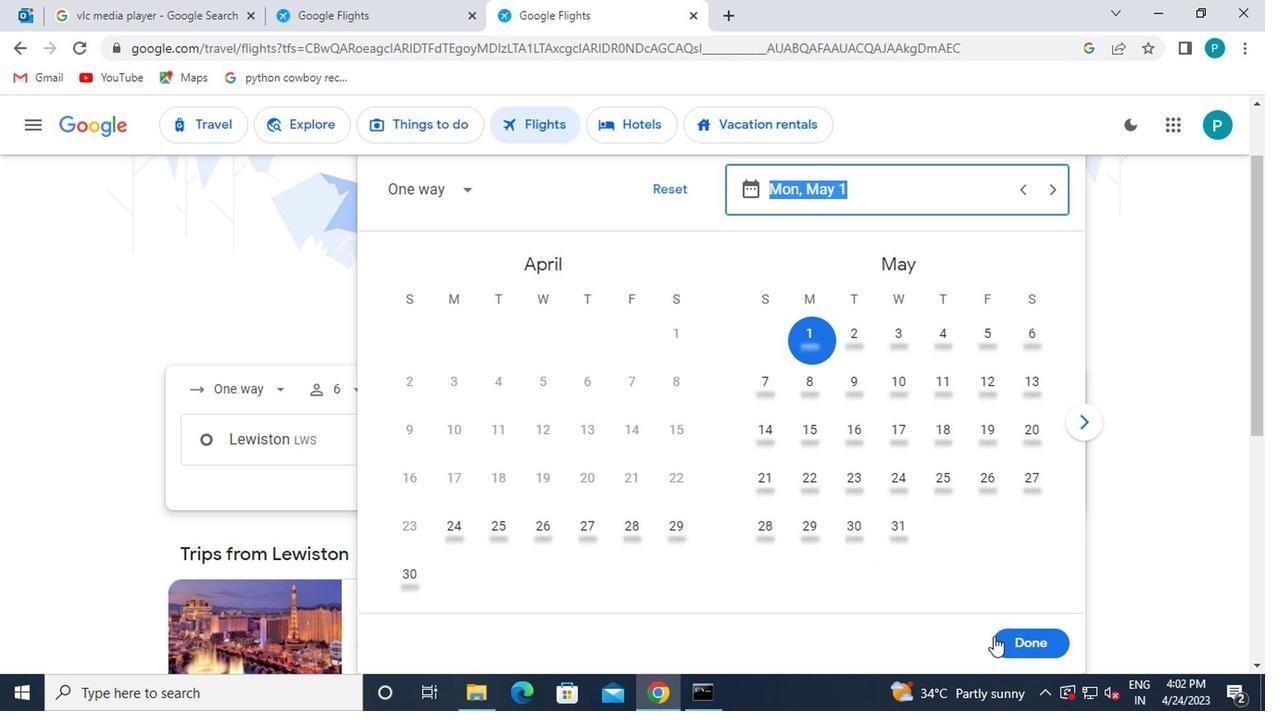 
Action: Mouse pressed left at (1001, 637)
Screenshot: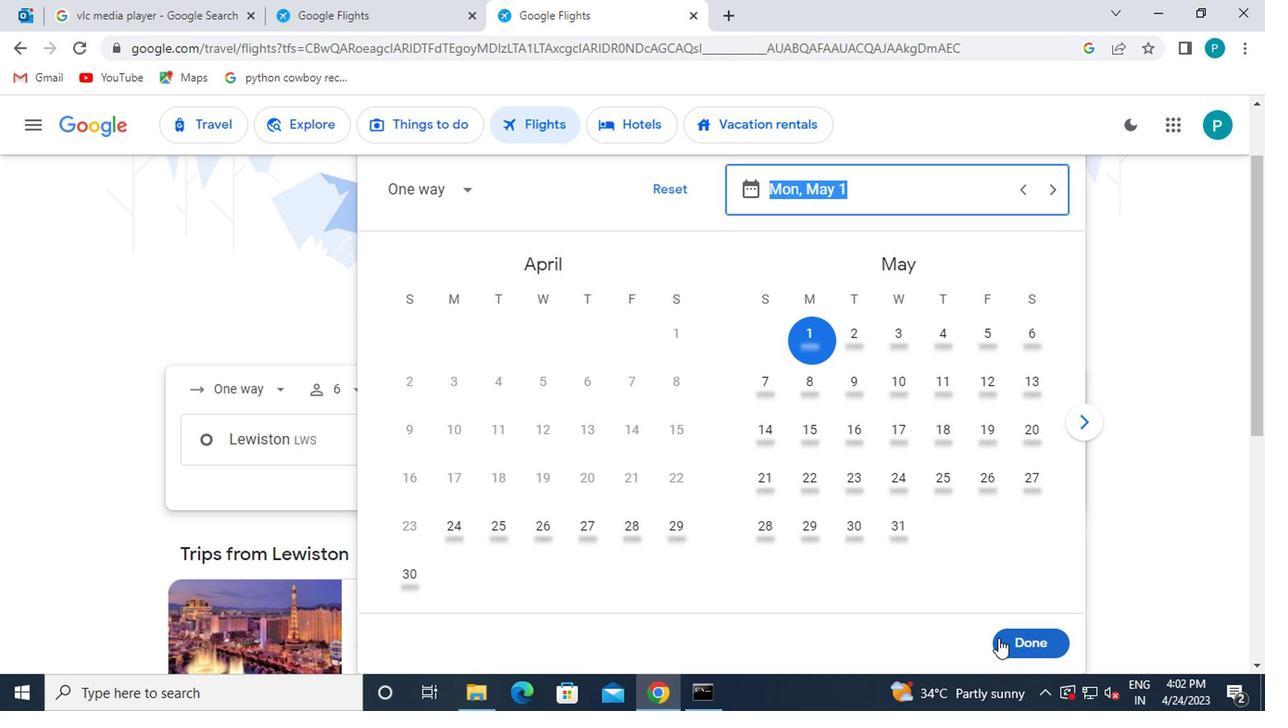 
Action: Mouse moved to (643, 506)
Screenshot: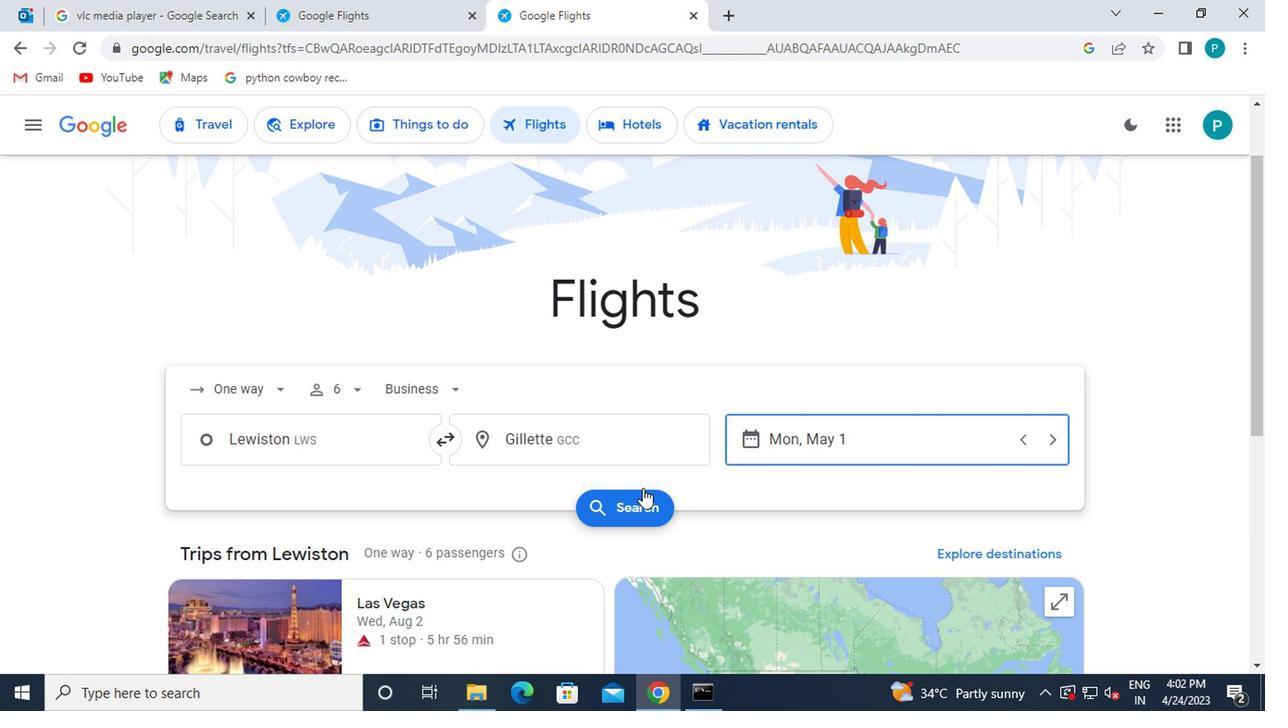 
Action: Mouse pressed left at (643, 506)
Screenshot: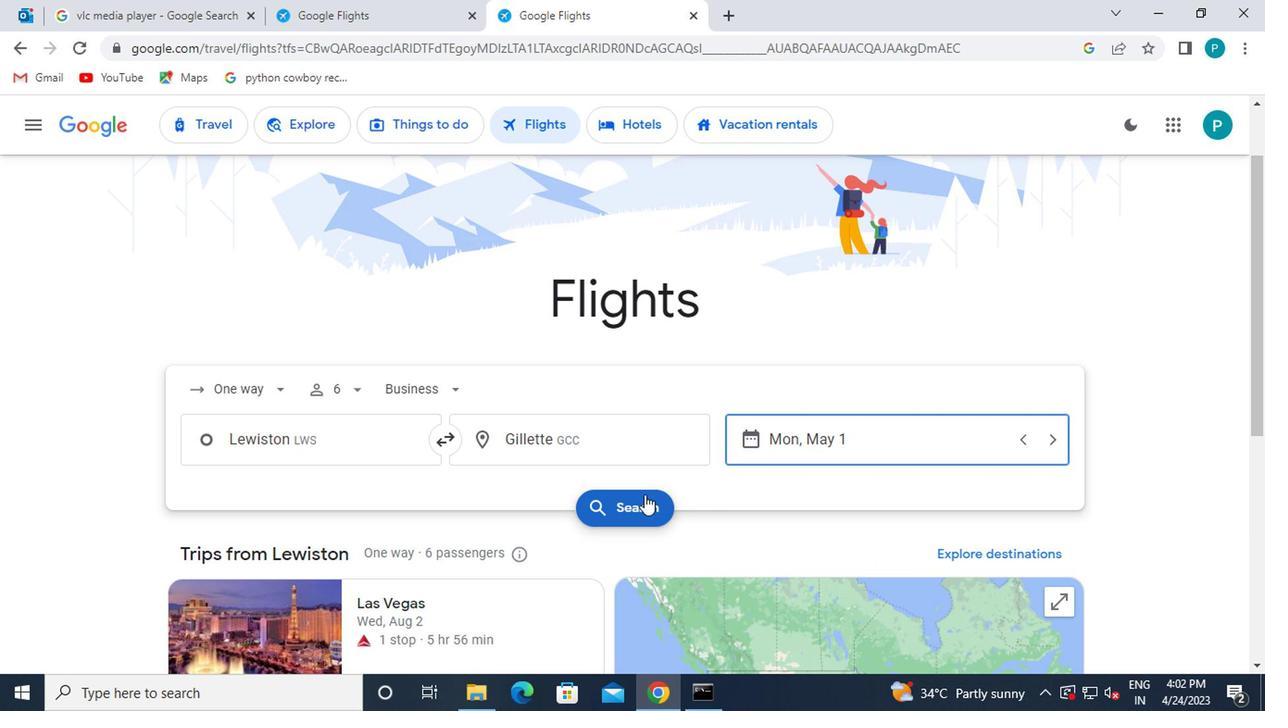 
Action: Mouse moved to (199, 303)
Screenshot: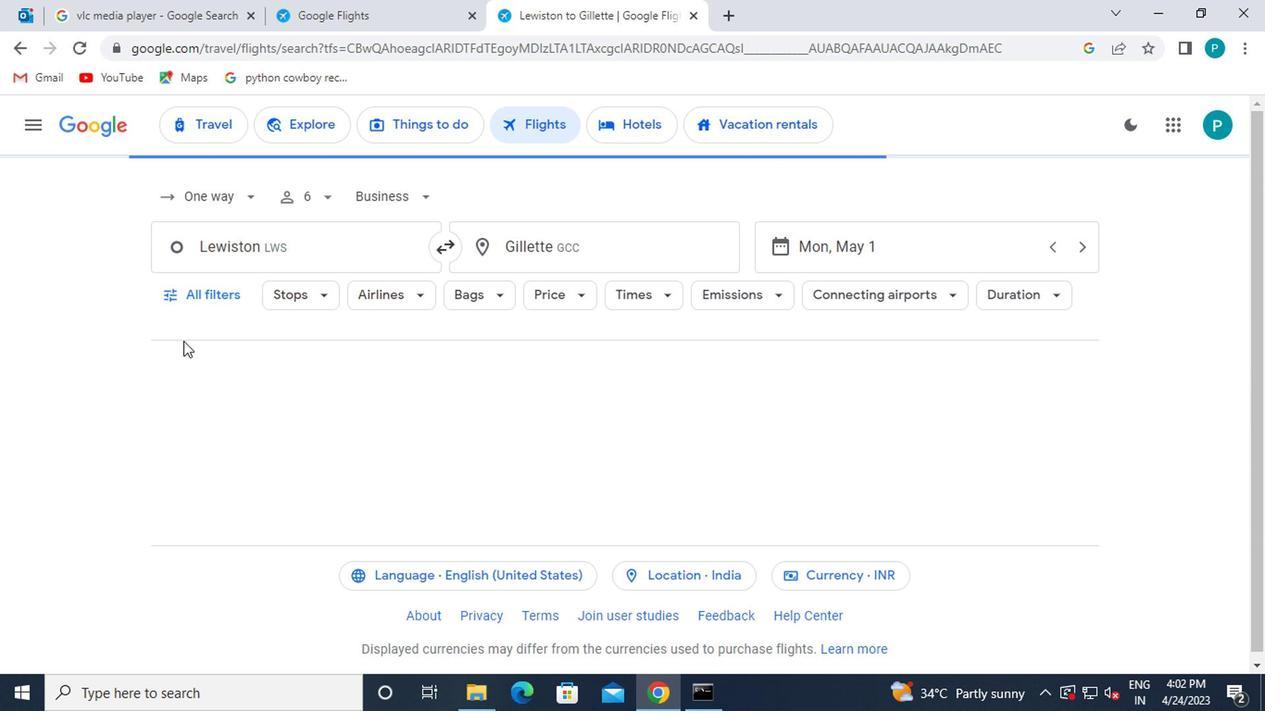 
Action: Mouse pressed left at (199, 303)
Screenshot: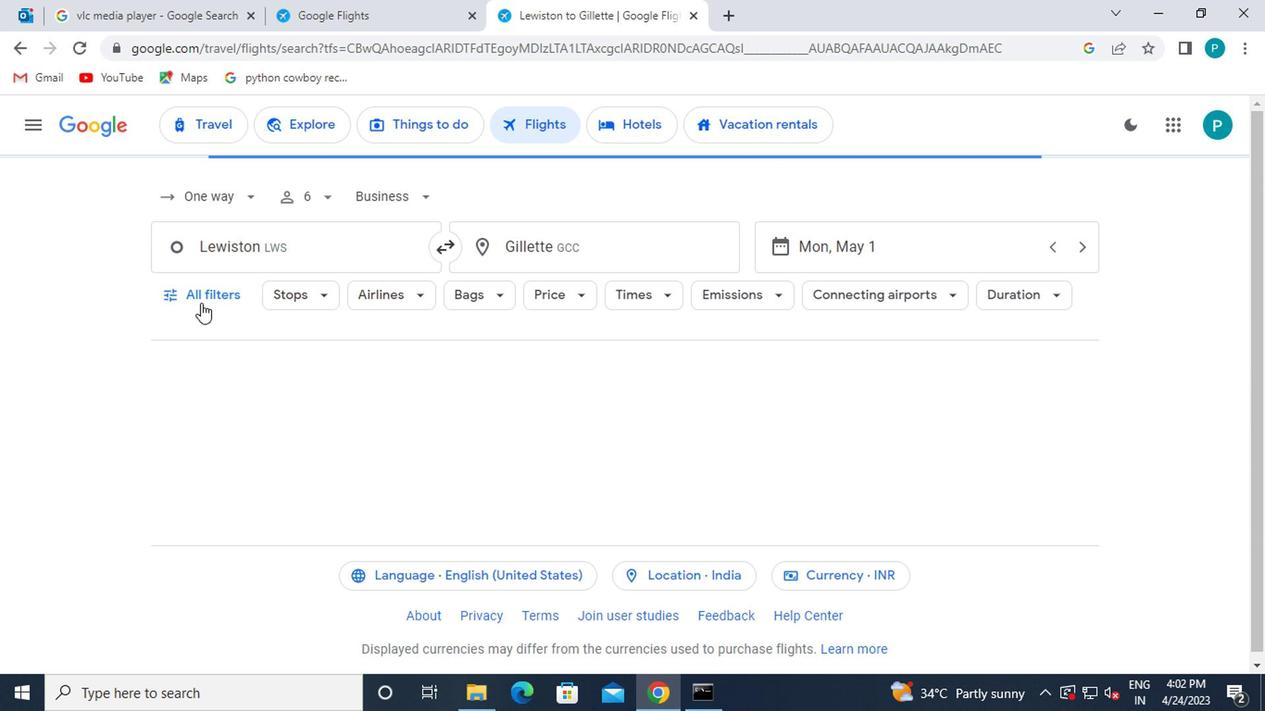 
Action: Mouse moved to (266, 456)
Screenshot: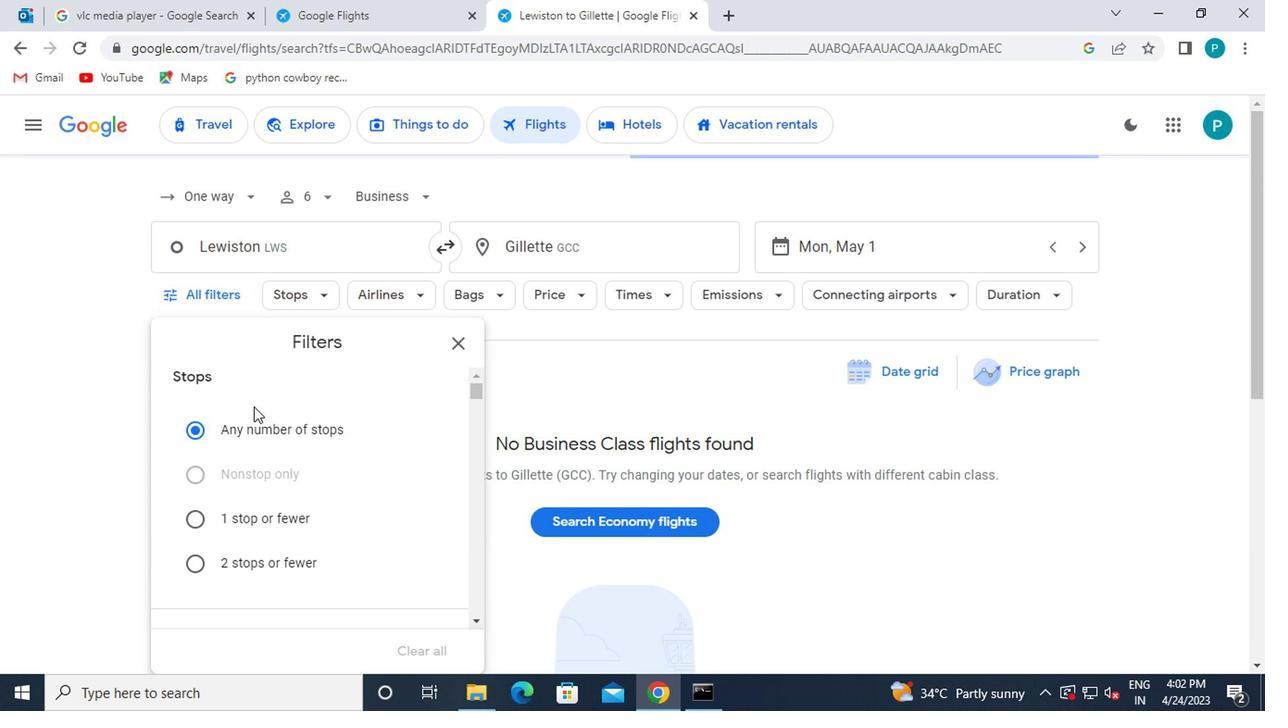 
Action: Mouse scrolled (266, 455) with delta (0, -1)
Screenshot: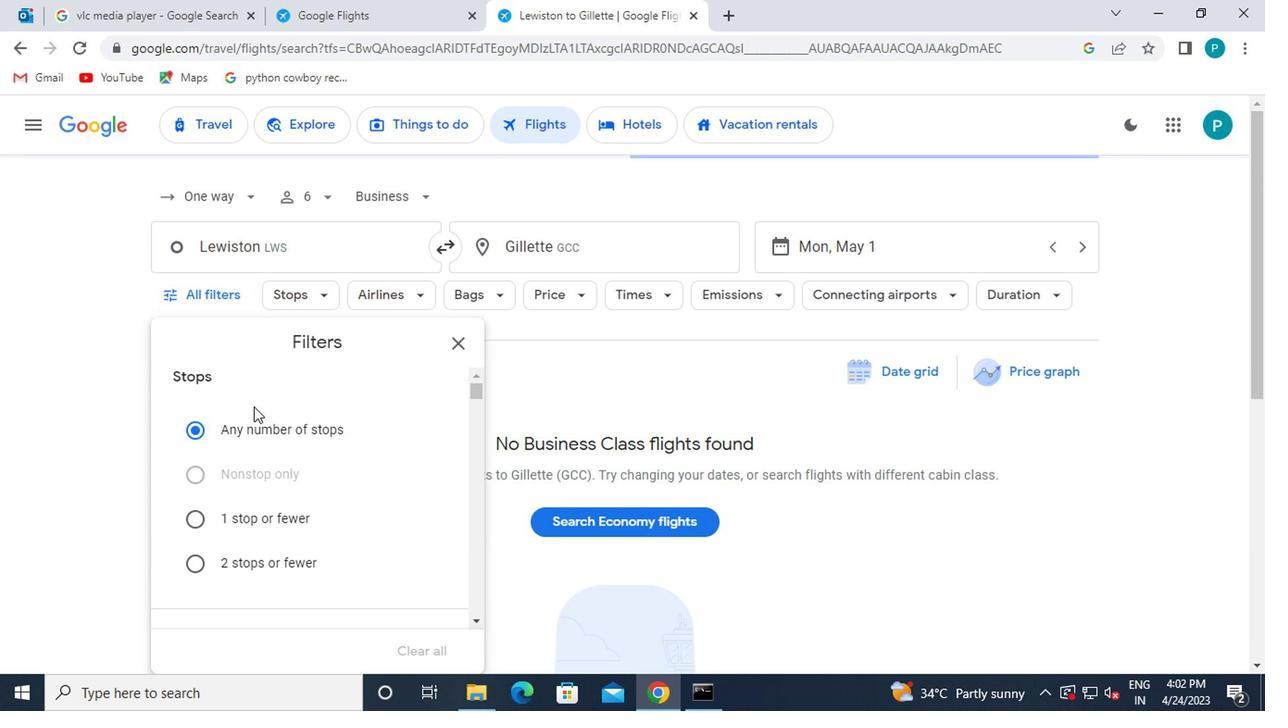 
Action: Mouse moved to (269, 456)
Screenshot: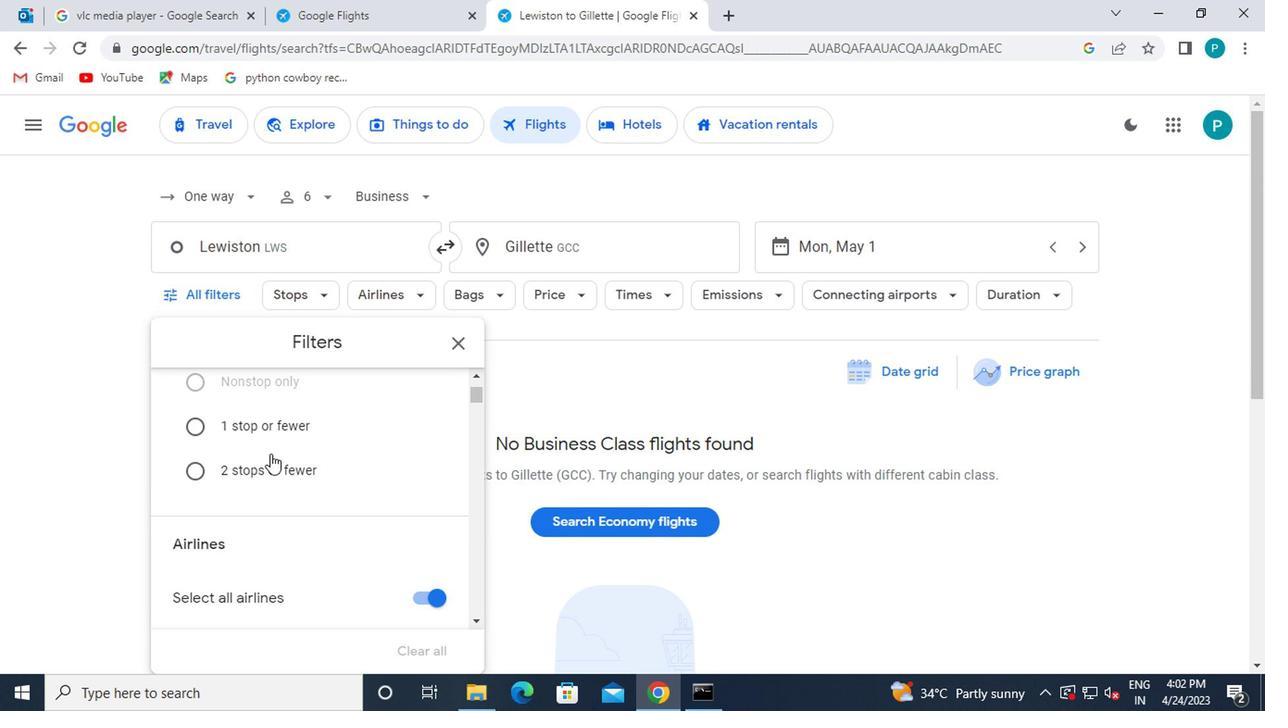 
Action: Mouse scrolled (269, 455) with delta (0, -1)
Screenshot: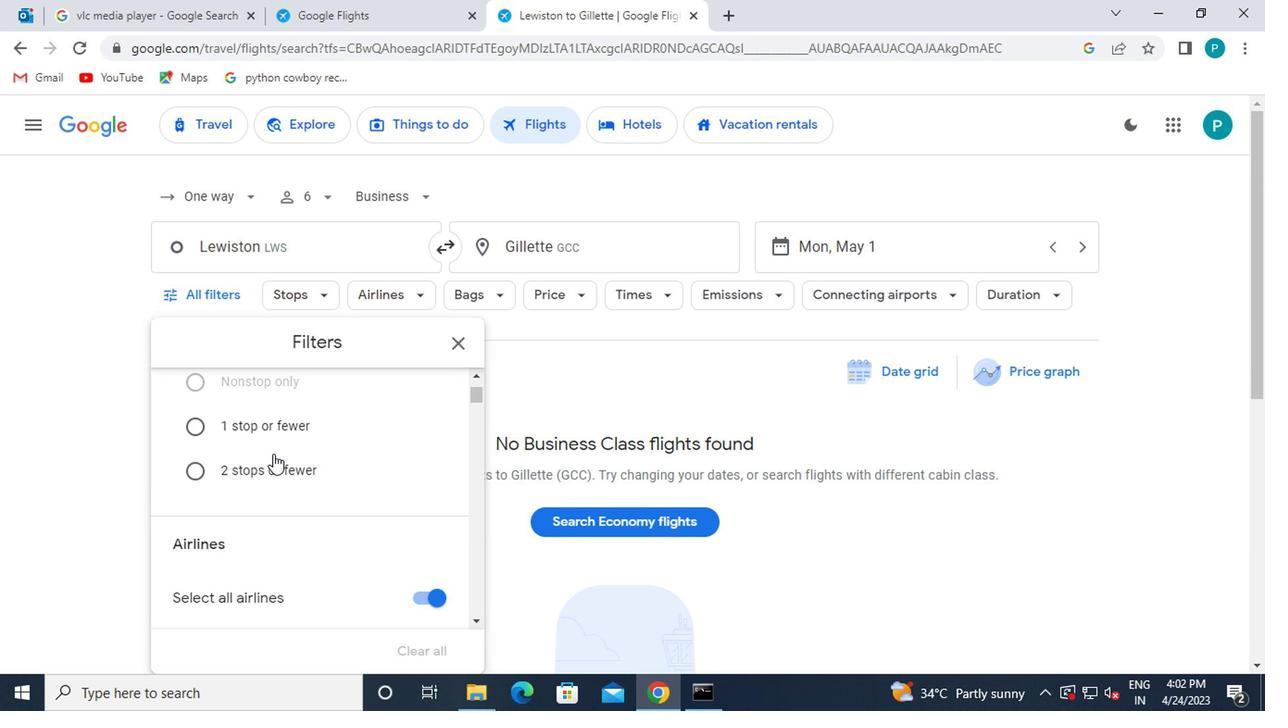 
Action: Mouse scrolled (269, 455) with delta (0, -1)
Screenshot: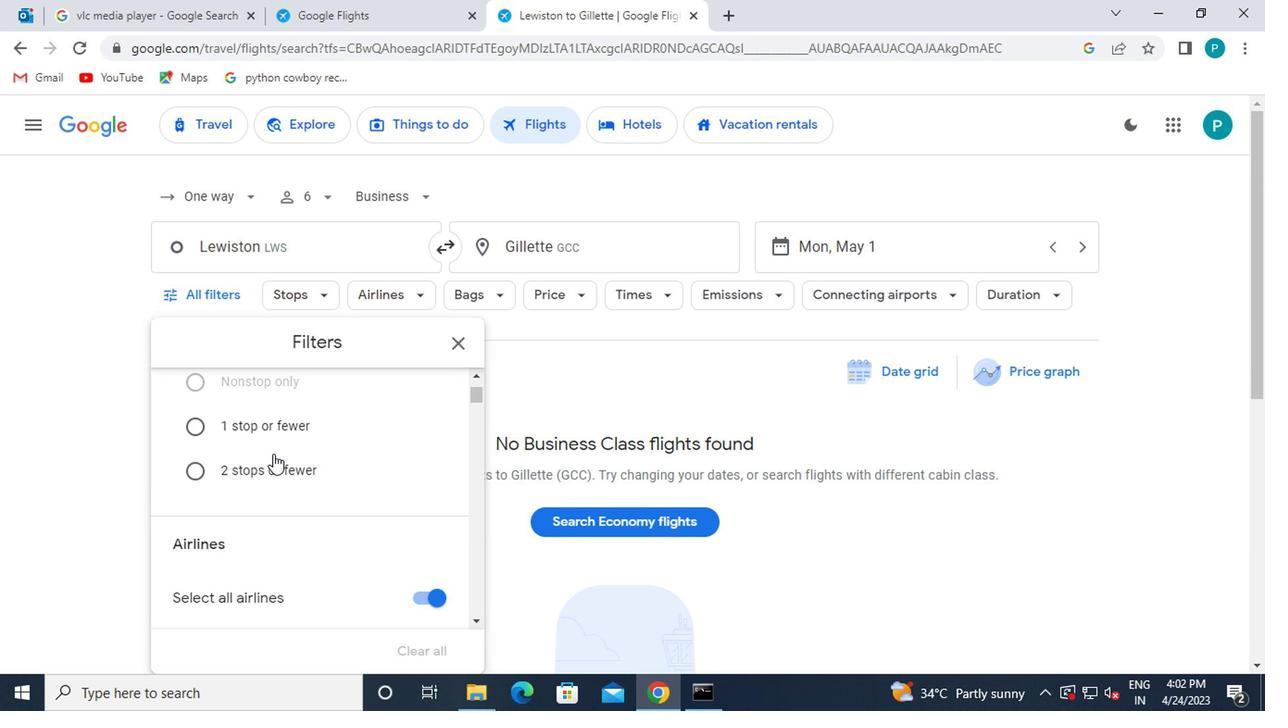 
Action: Mouse scrolled (269, 455) with delta (0, -1)
Screenshot: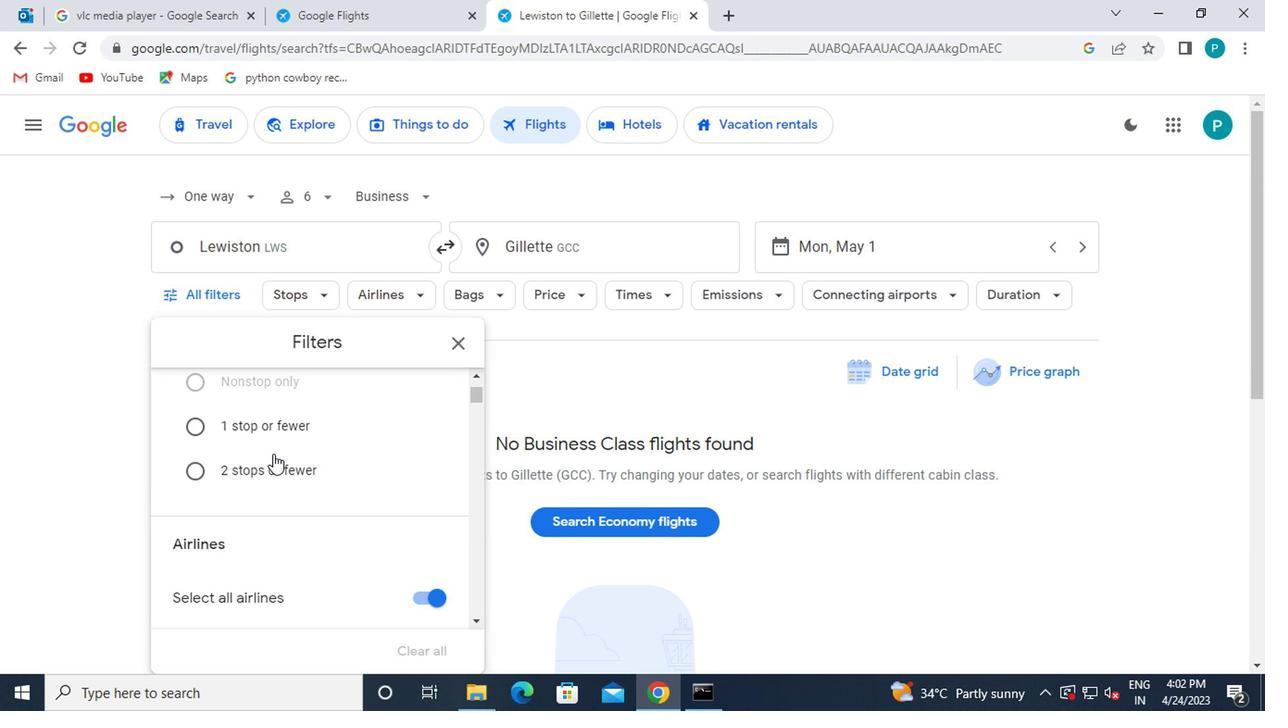
Action: Mouse scrolled (269, 455) with delta (0, -1)
Screenshot: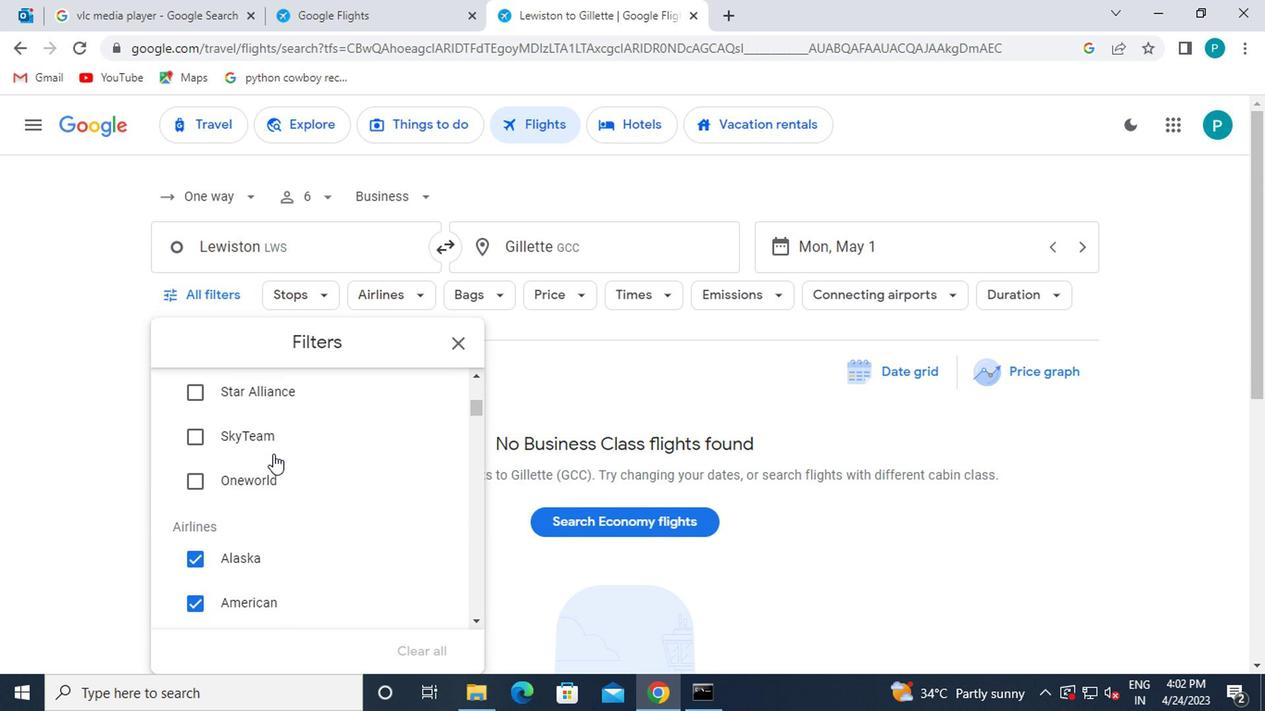 
Action: Mouse scrolled (269, 455) with delta (0, -1)
Screenshot: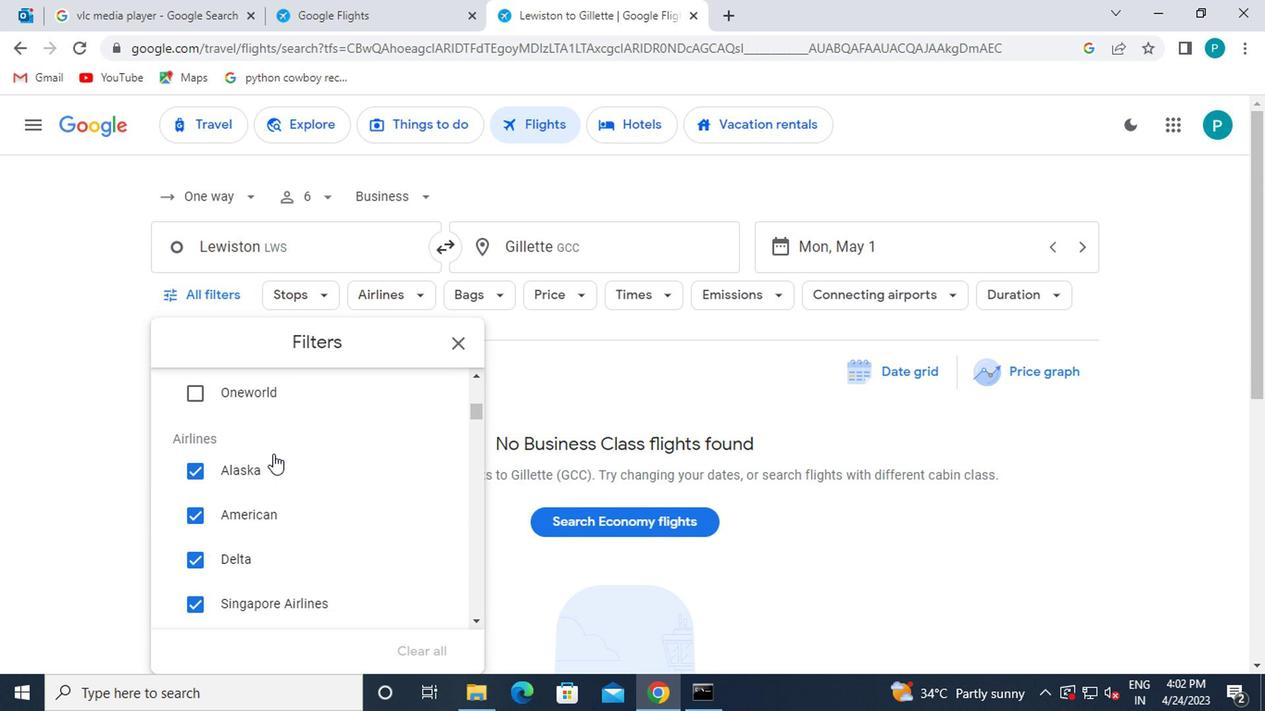 
Action: Mouse moved to (408, 421)
Screenshot: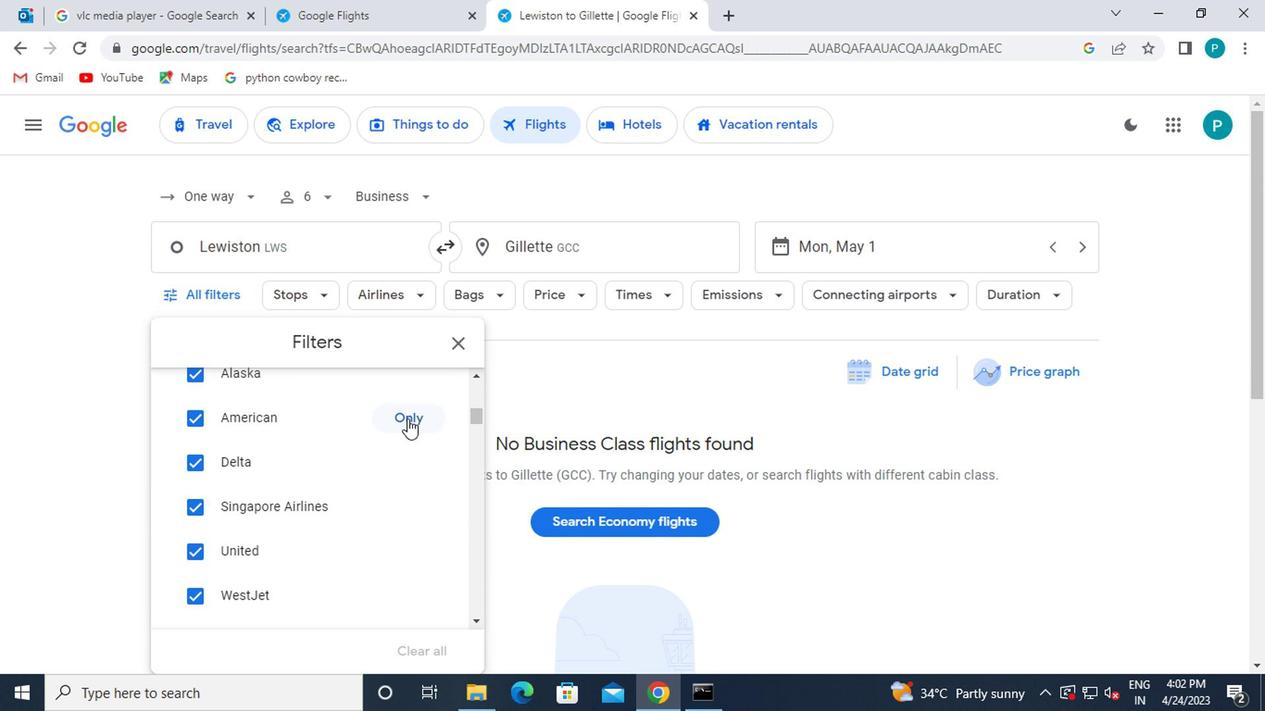 
Action: Mouse pressed left at (408, 421)
Screenshot: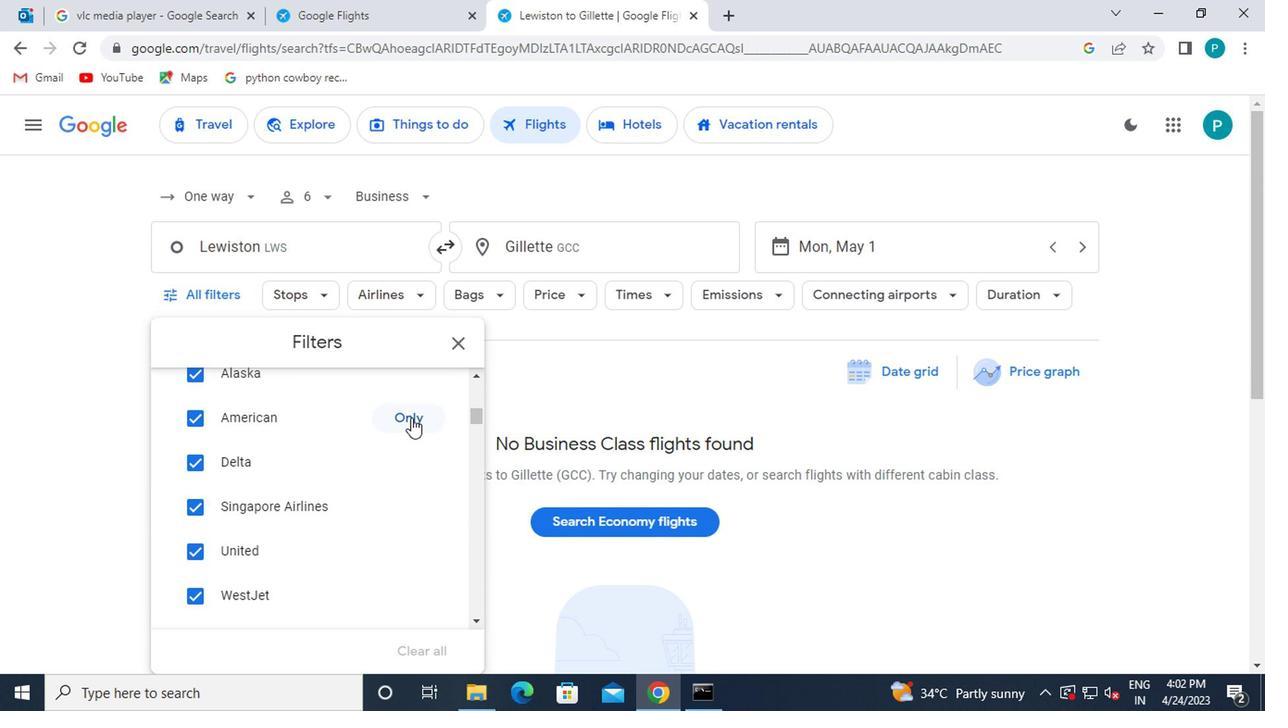 
Action: Mouse moved to (390, 517)
Screenshot: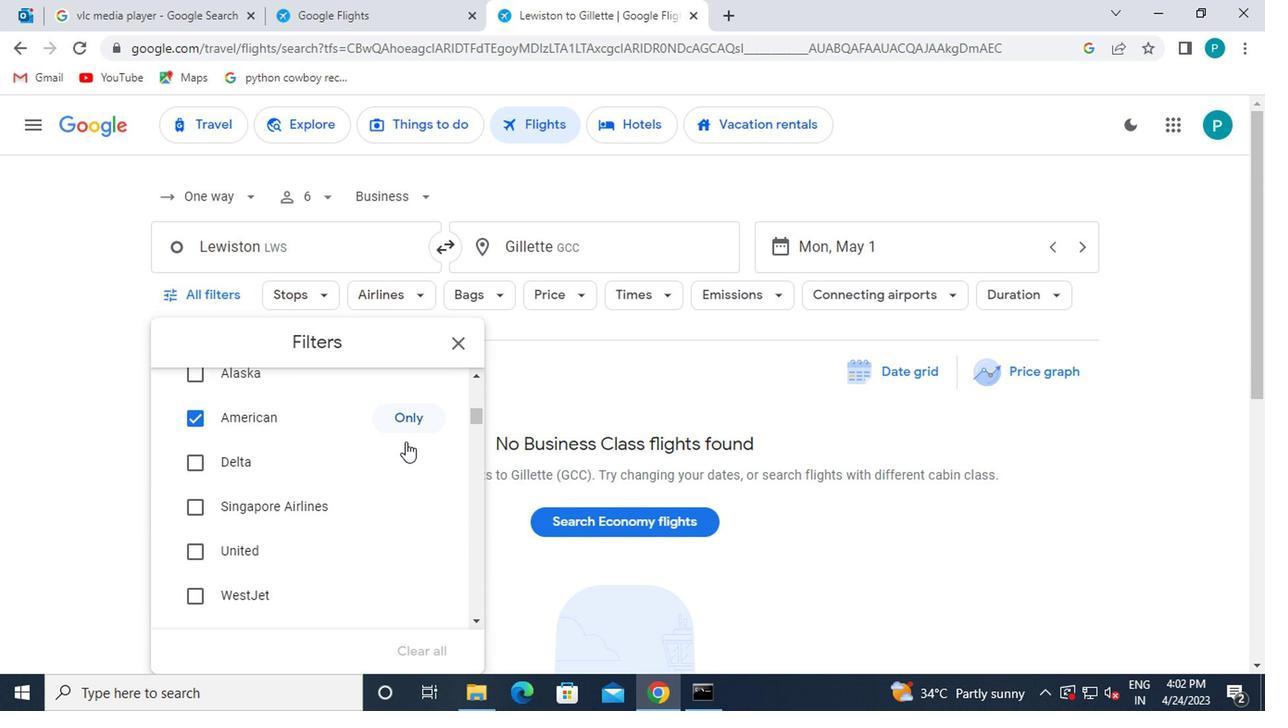 
Action: Mouse scrolled (390, 516) with delta (0, 0)
Screenshot: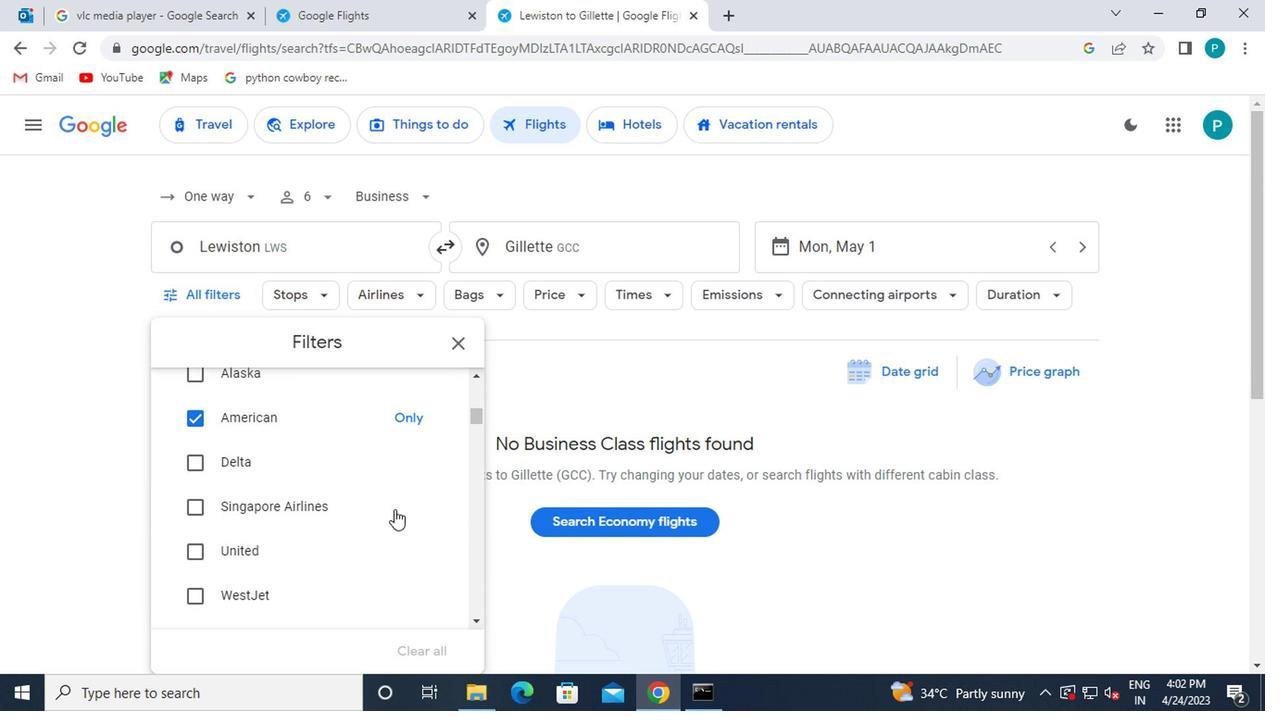 
Action: Mouse scrolled (390, 516) with delta (0, 0)
Screenshot: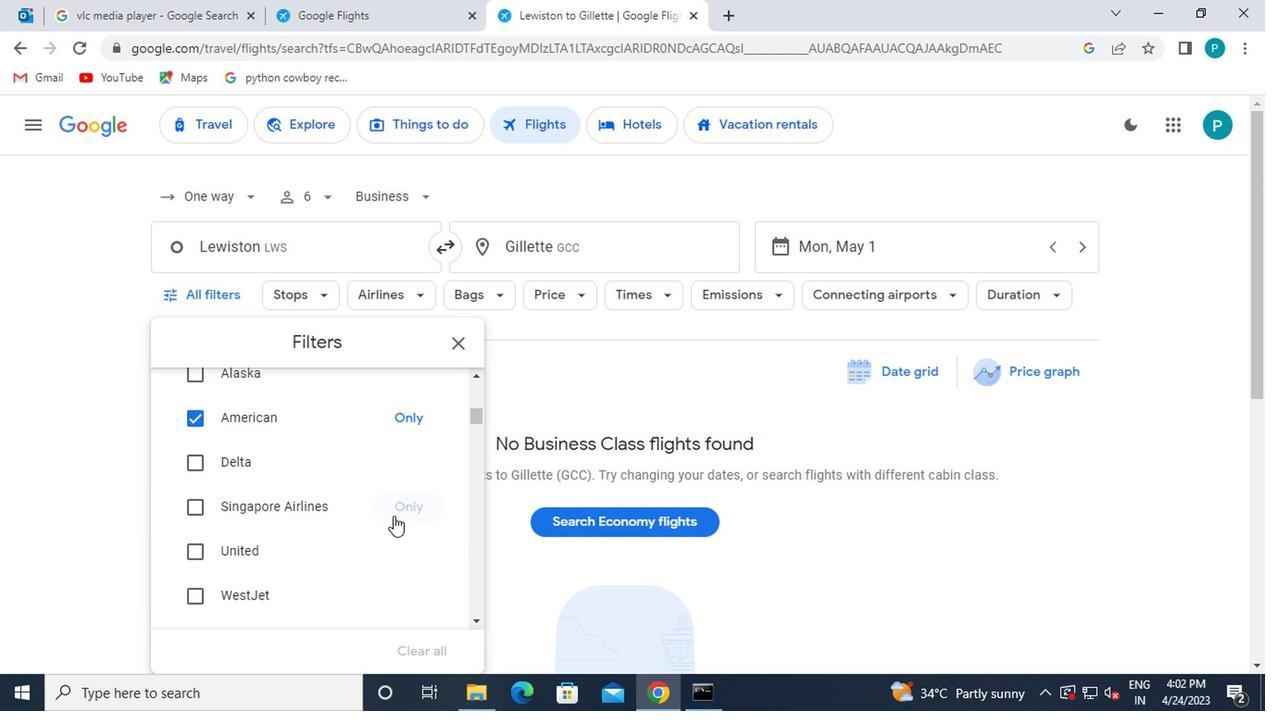 
Action: Mouse moved to (390, 547)
Screenshot: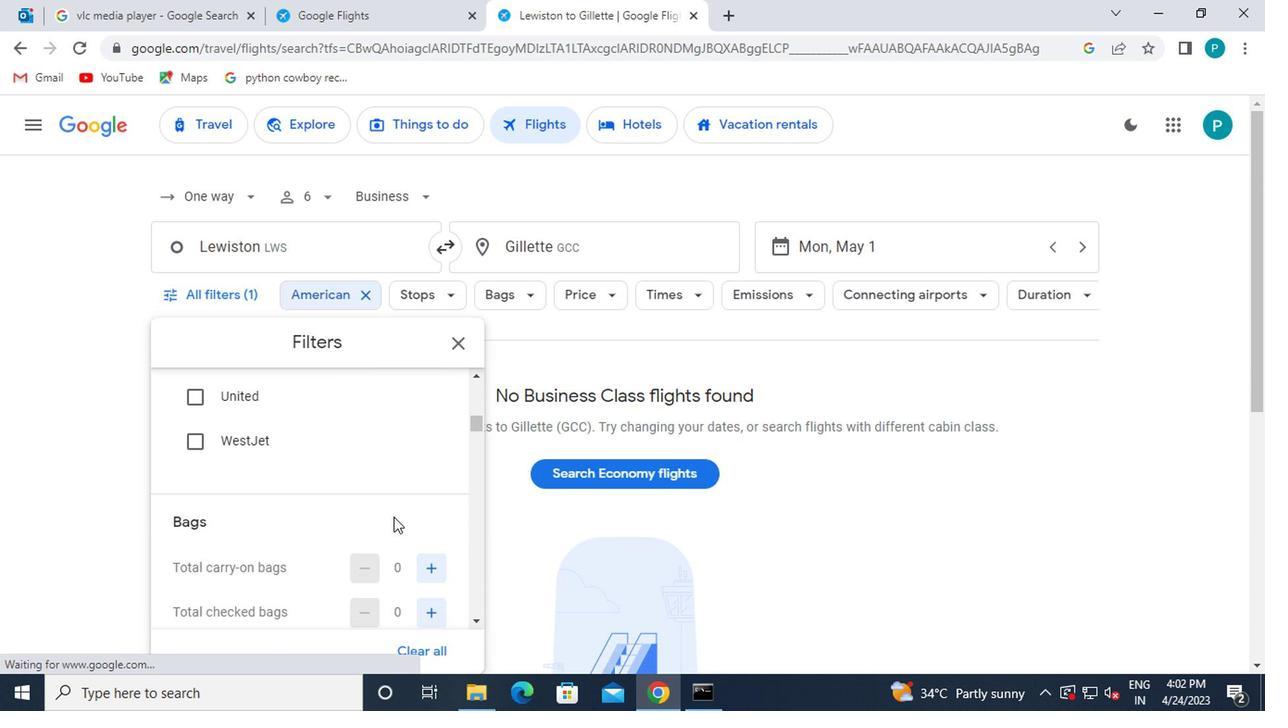 
Action: Mouse scrolled (390, 545) with delta (0, -1)
Screenshot: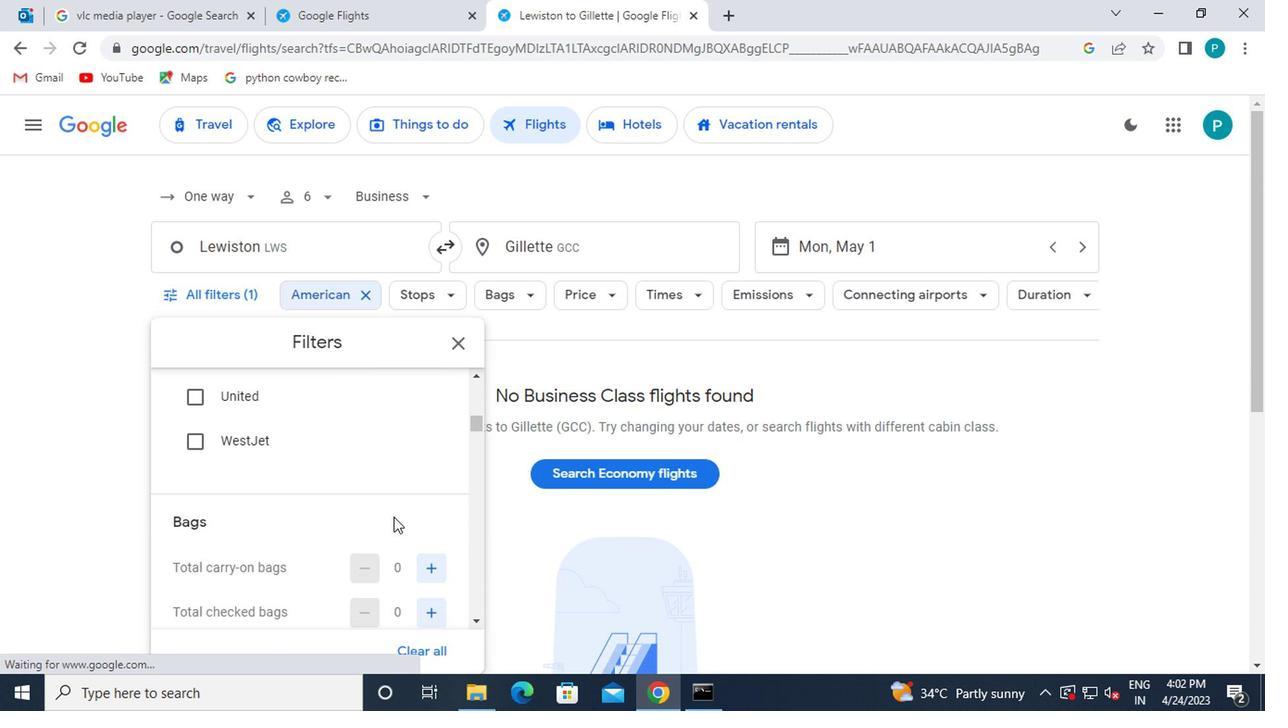 
Action: Mouse moved to (422, 493)
Screenshot: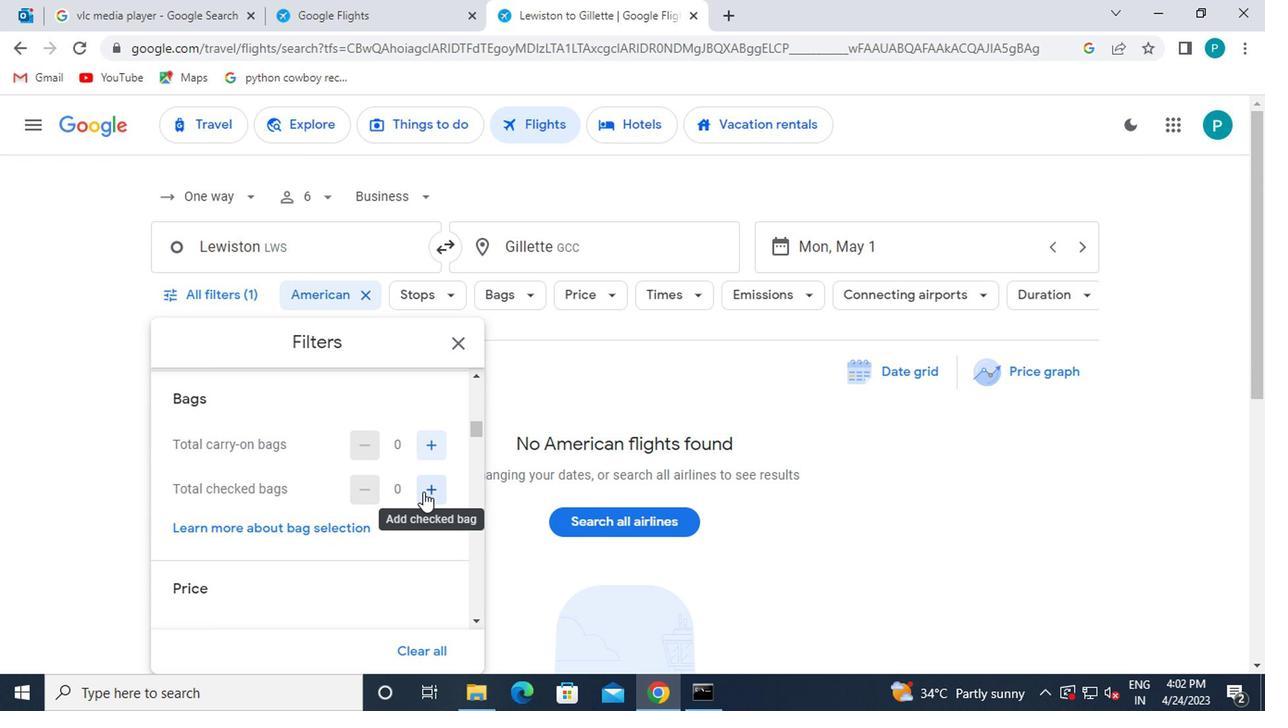 
Action: Mouse pressed left at (422, 493)
Screenshot: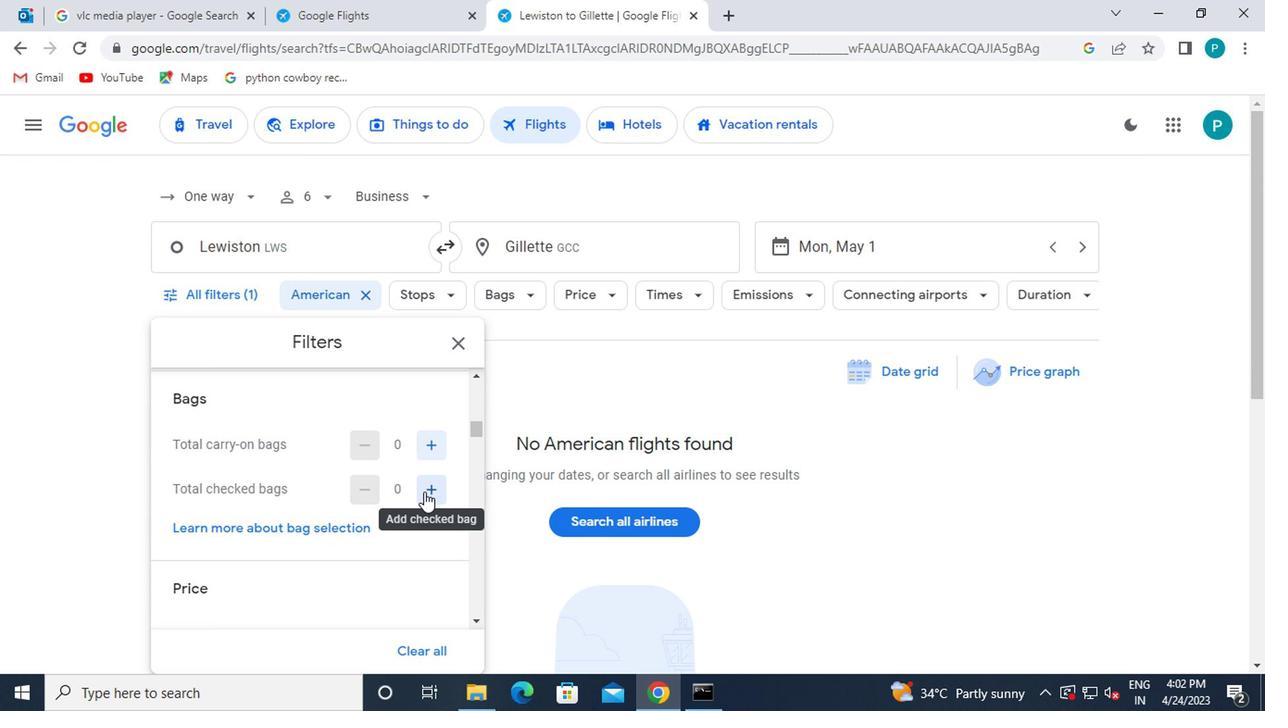 
Action: Mouse pressed left at (422, 493)
Screenshot: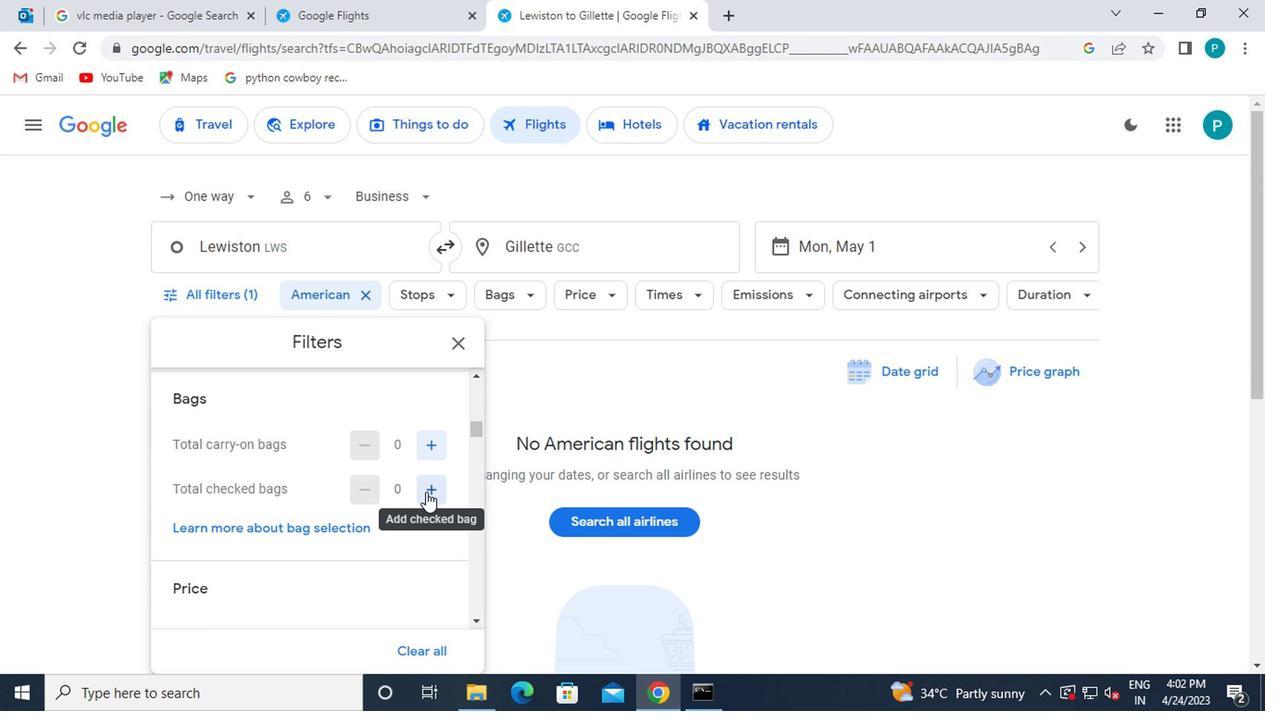 
Action: Mouse pressed left at (422, 493)
Screenshot: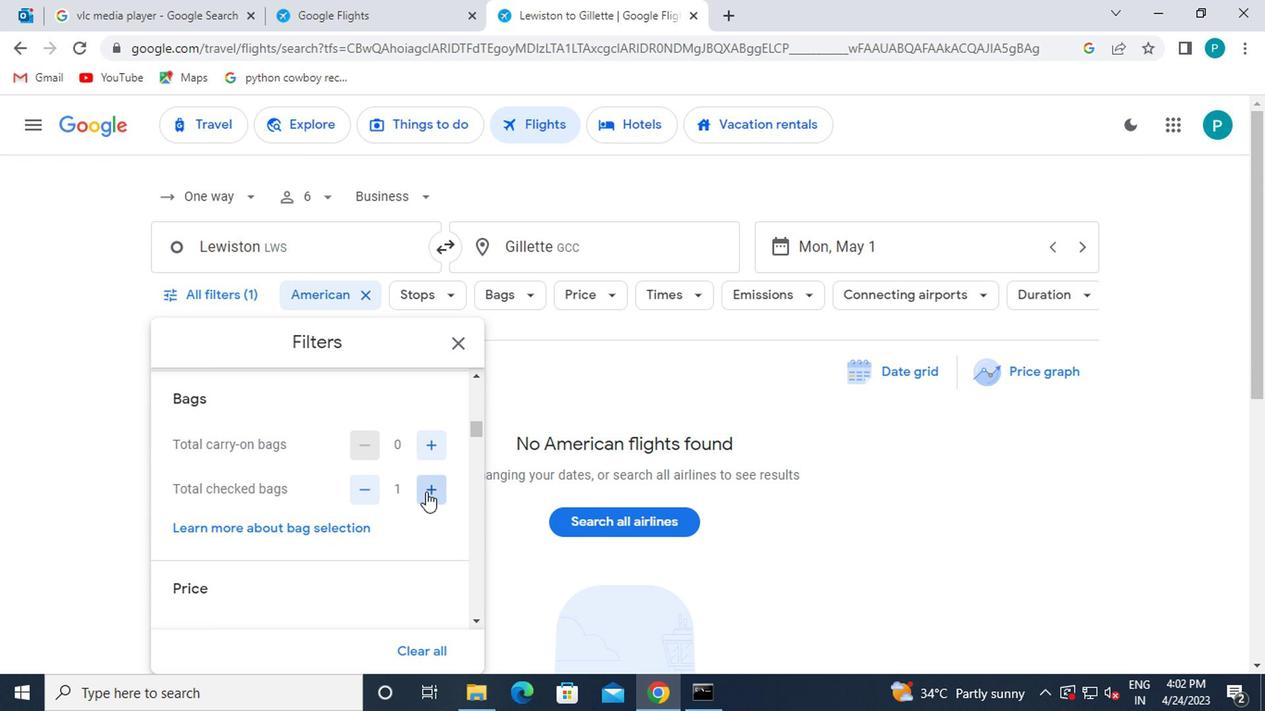 
Action: Mouse pressed left at (422, 493)
Screenshot: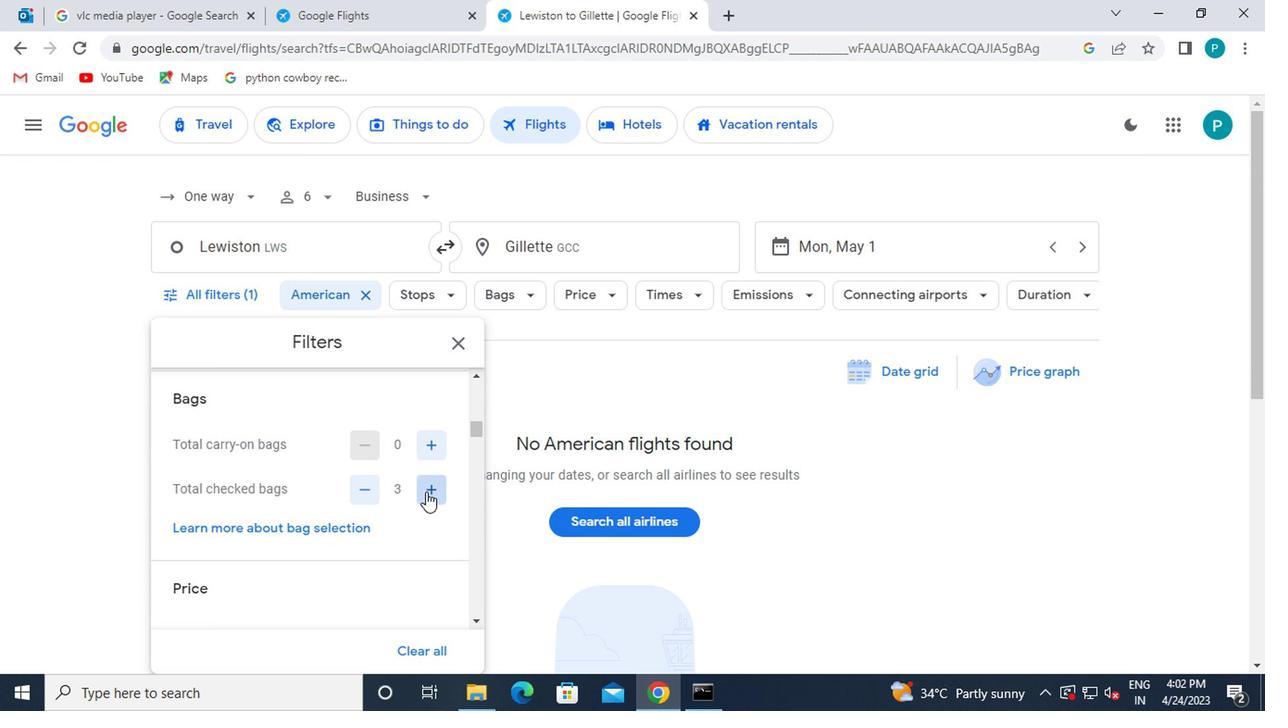 
Action: Mouse moved to (410, 501)
Screenshot: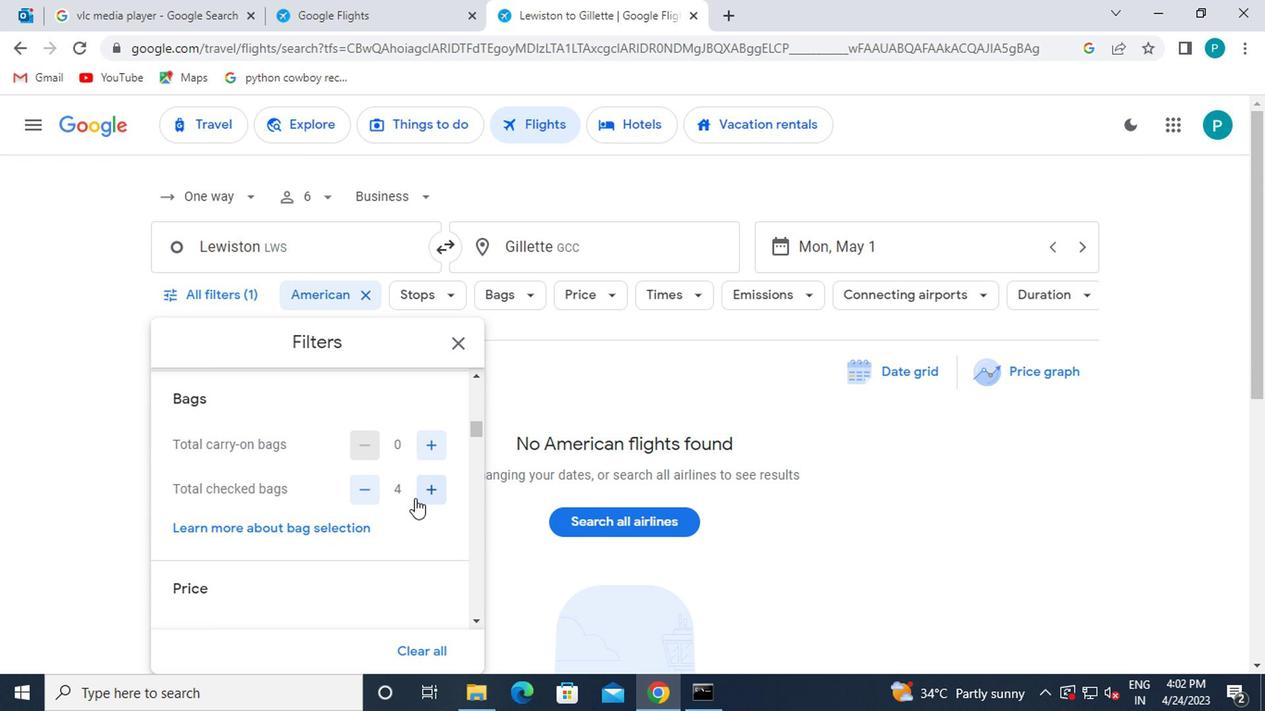 
Action: Mouse scrolled (410, 500) with delta (0, -1)
Screenshot: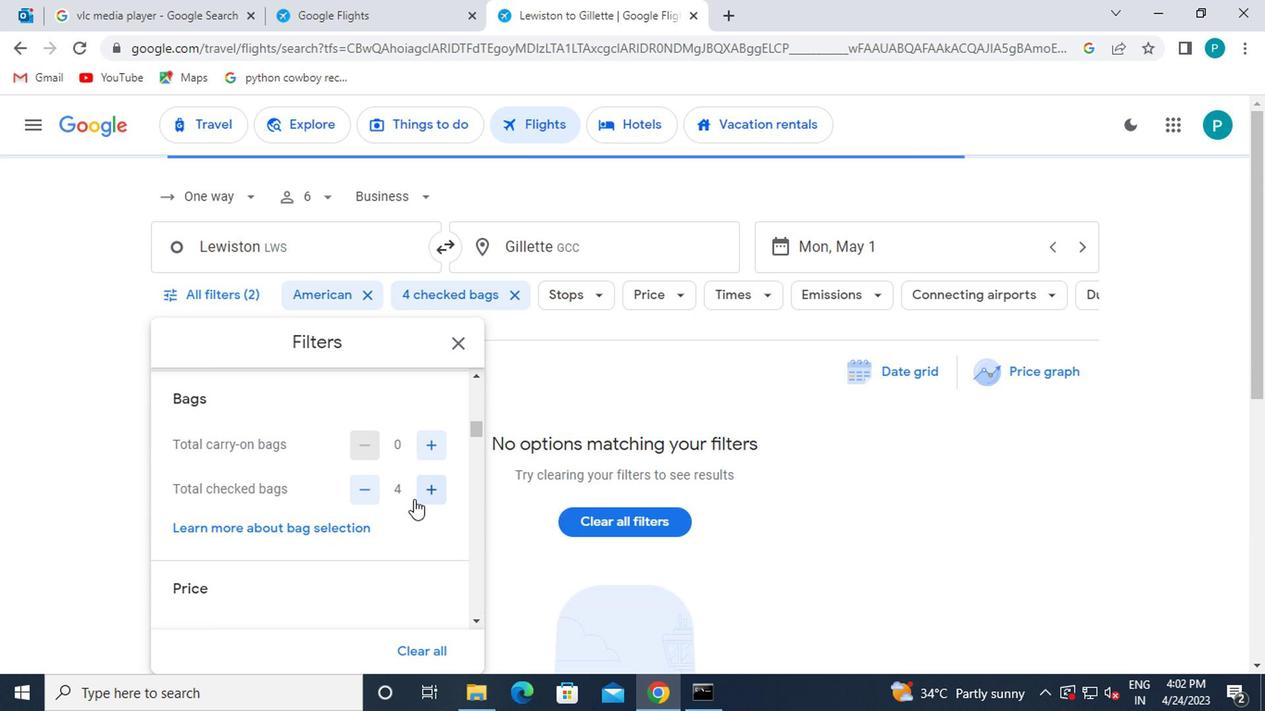 
Action: Mouse moved to (431, 571)
Screenshot: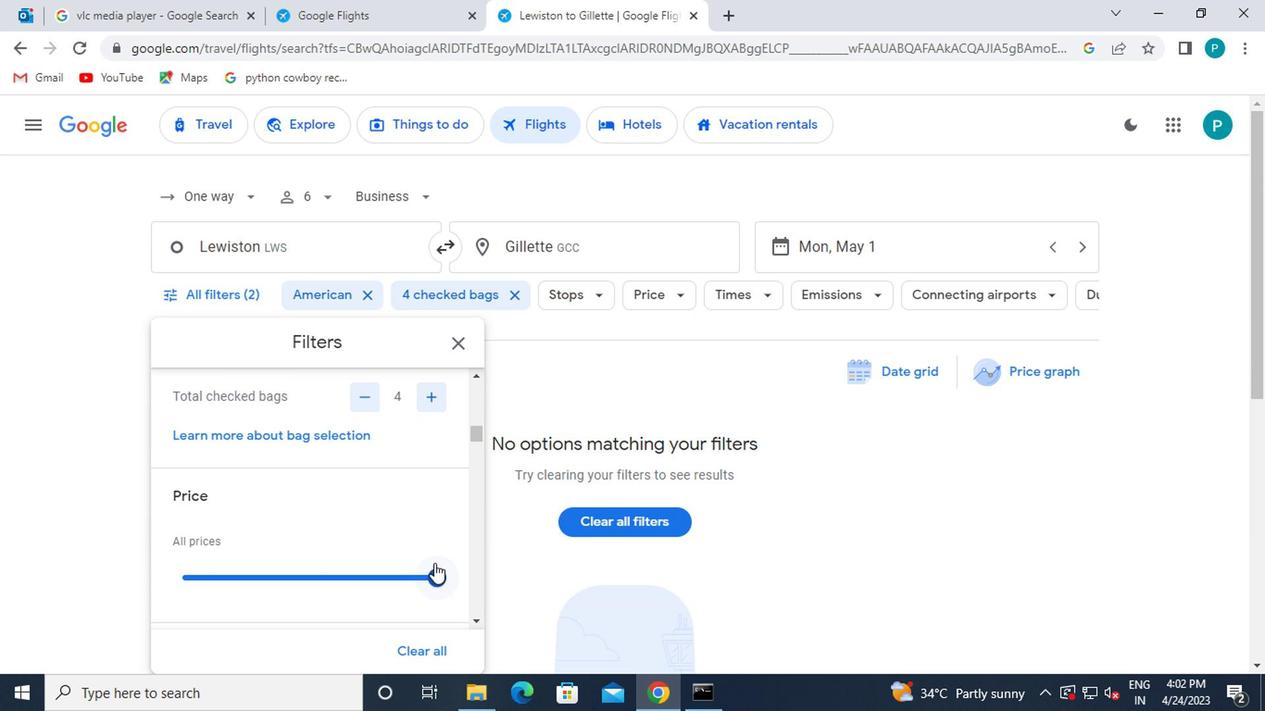 
Action: Mouse pressed left at (431, 571)
Screenshot: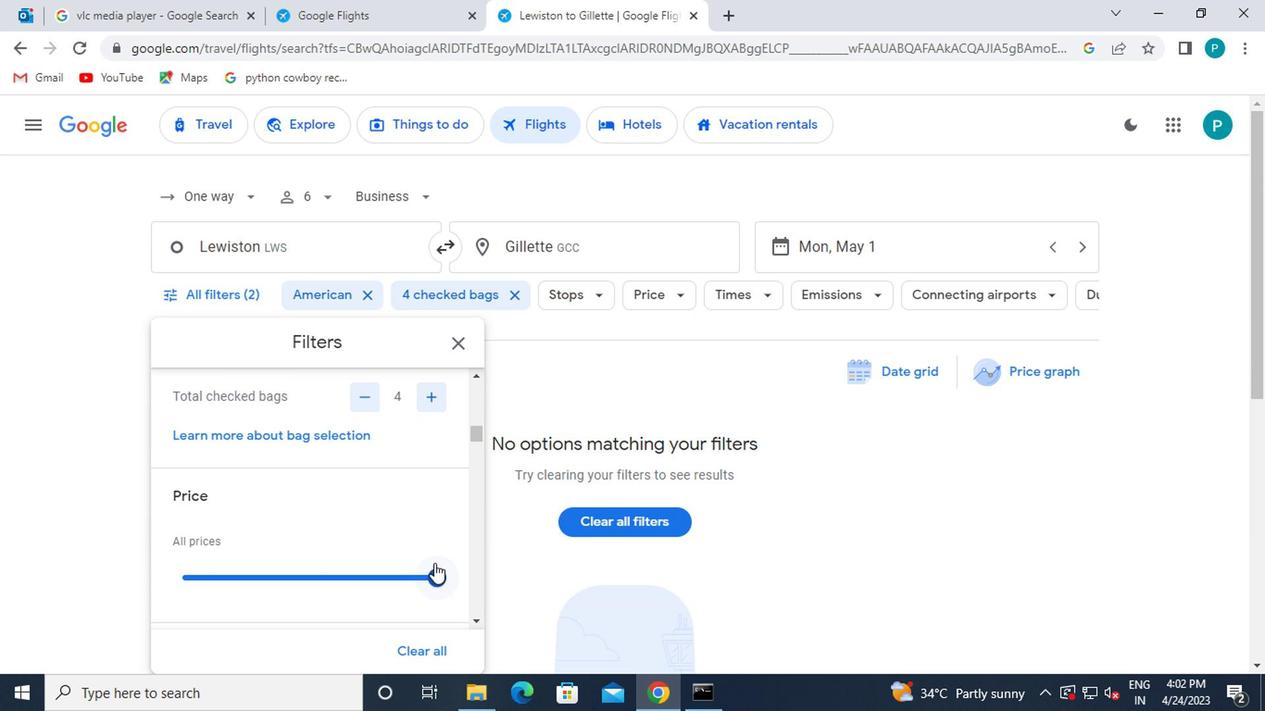 
Action: Mouse moved to (399, 572)
Screenshot: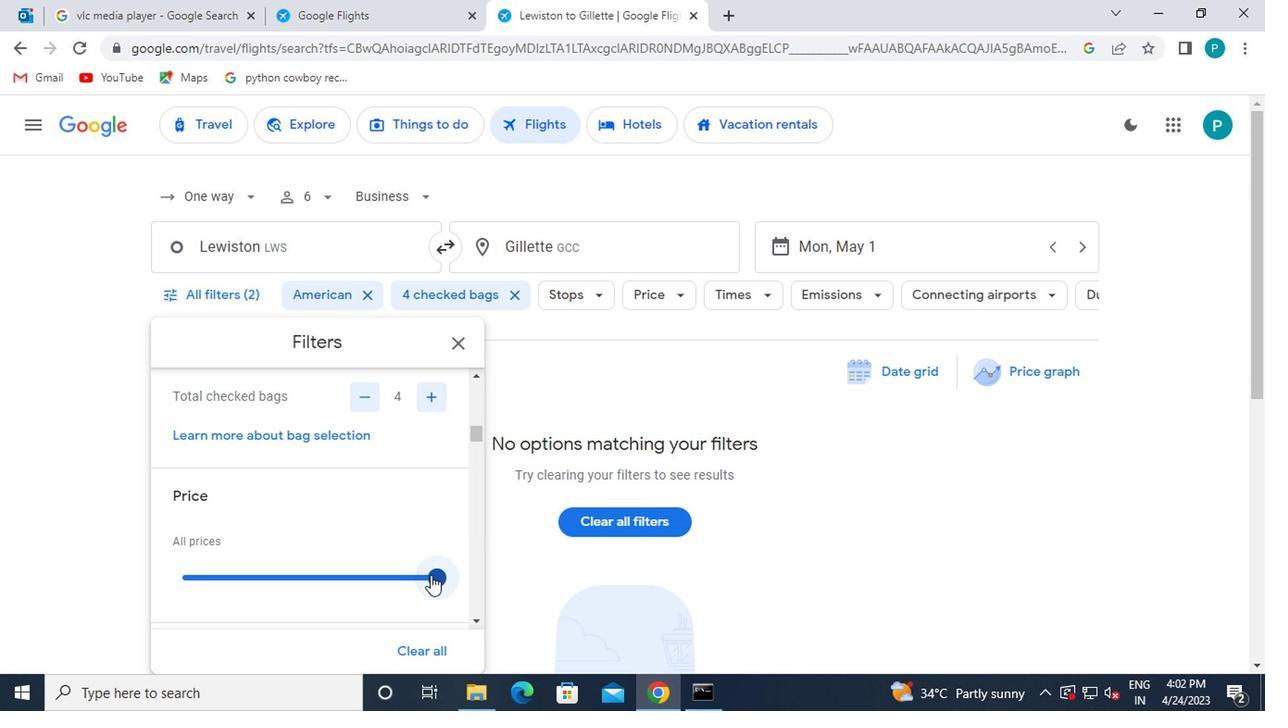 
Action: Mouse scrolled (399, 571) with delta (0, -1)
Screenshot: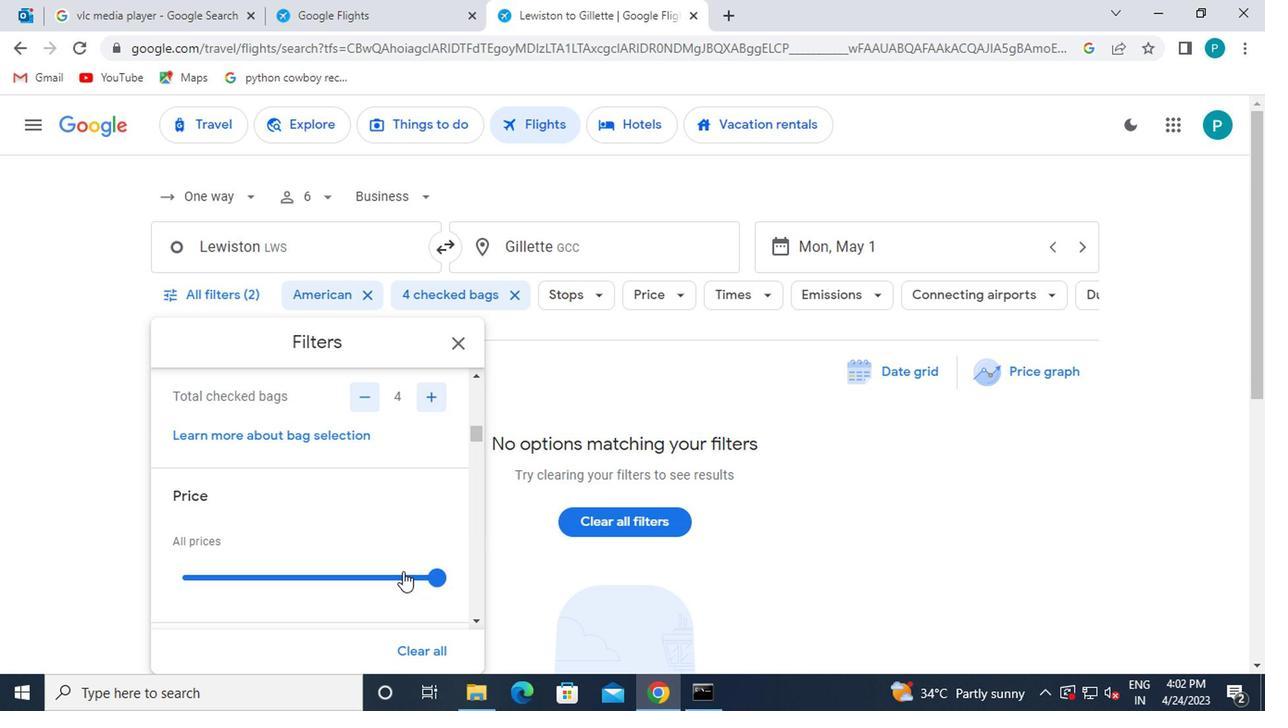 
Action: Mouse moved to (303, 471)
Screenshot: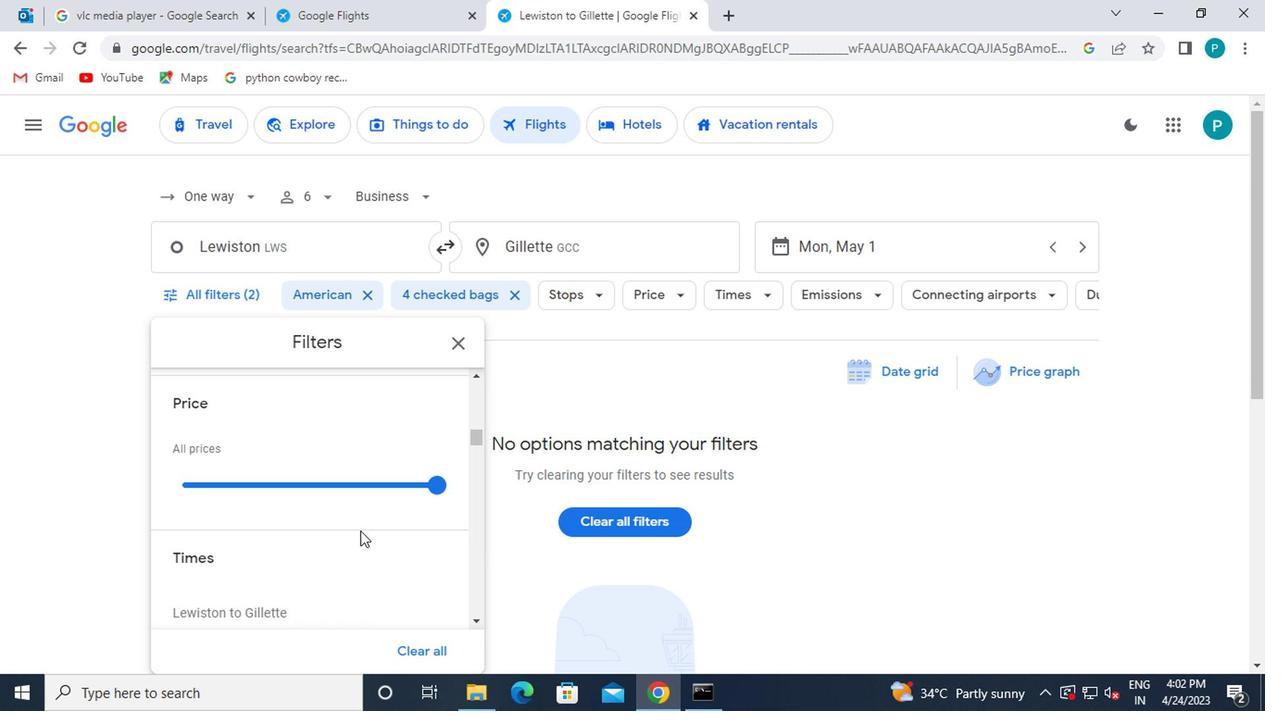 
Action: Mouse scrolled (303, 471) with delta (0, 0)
Screenshot: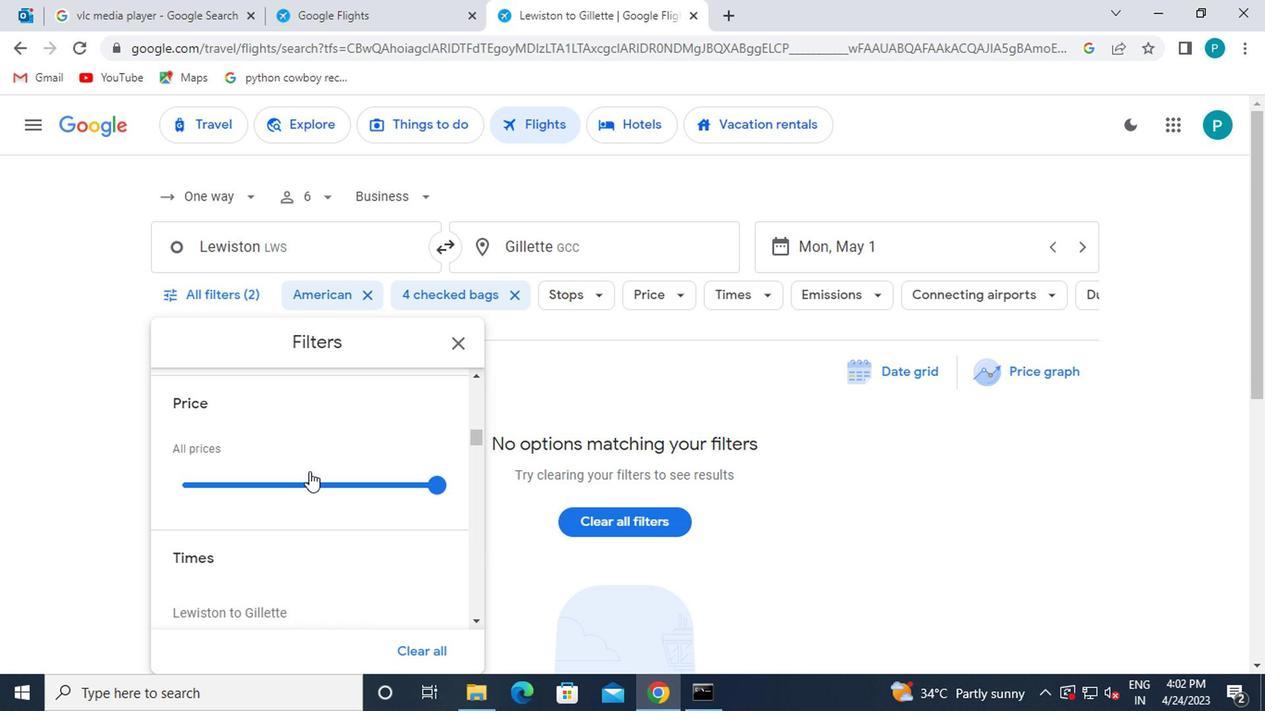 
Action: Mouse moved to (184, 599)
Screenshot: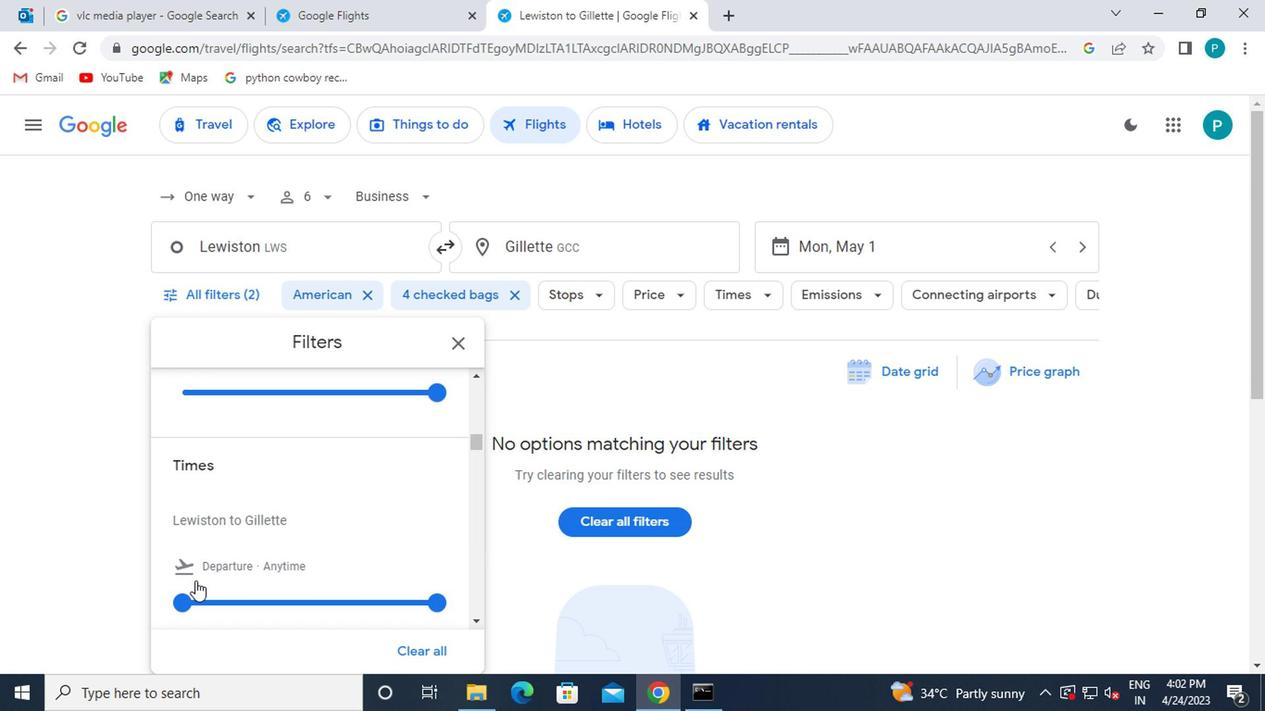 
Action: Mouse pressed left at (184, 599)
Screenshot: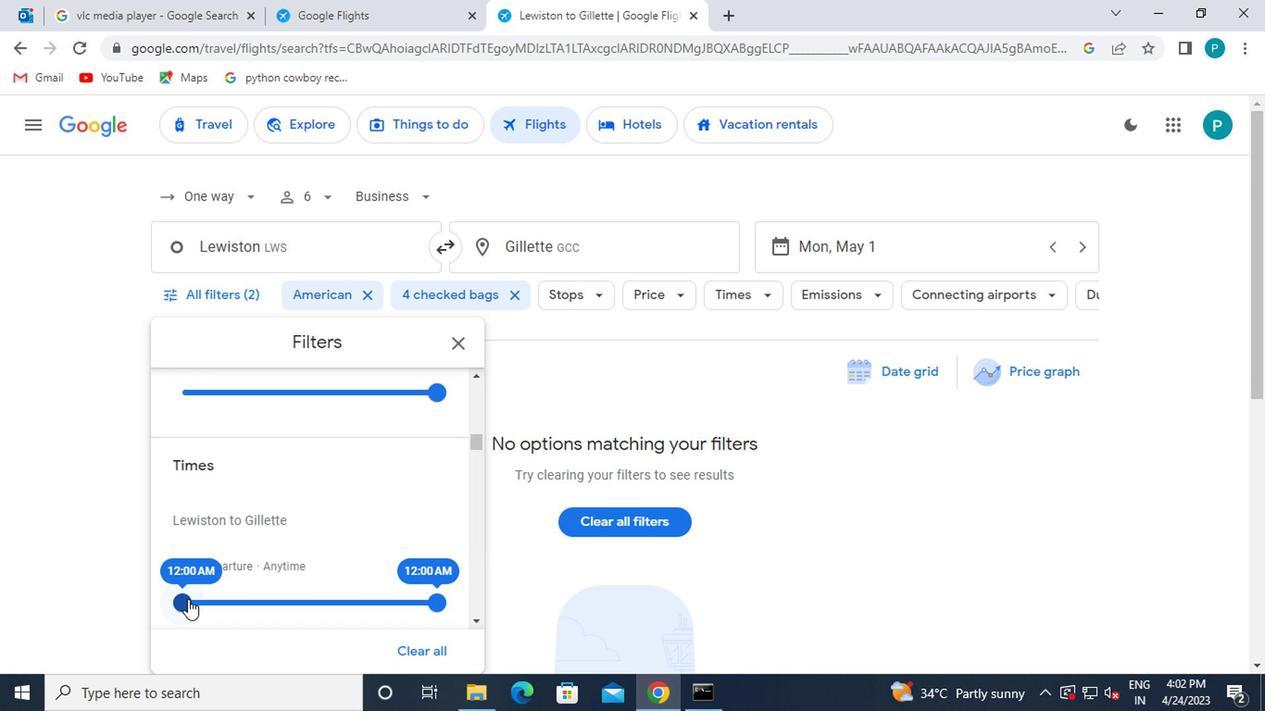 
Action: Mouse moved to (456, 354)
Screenshot: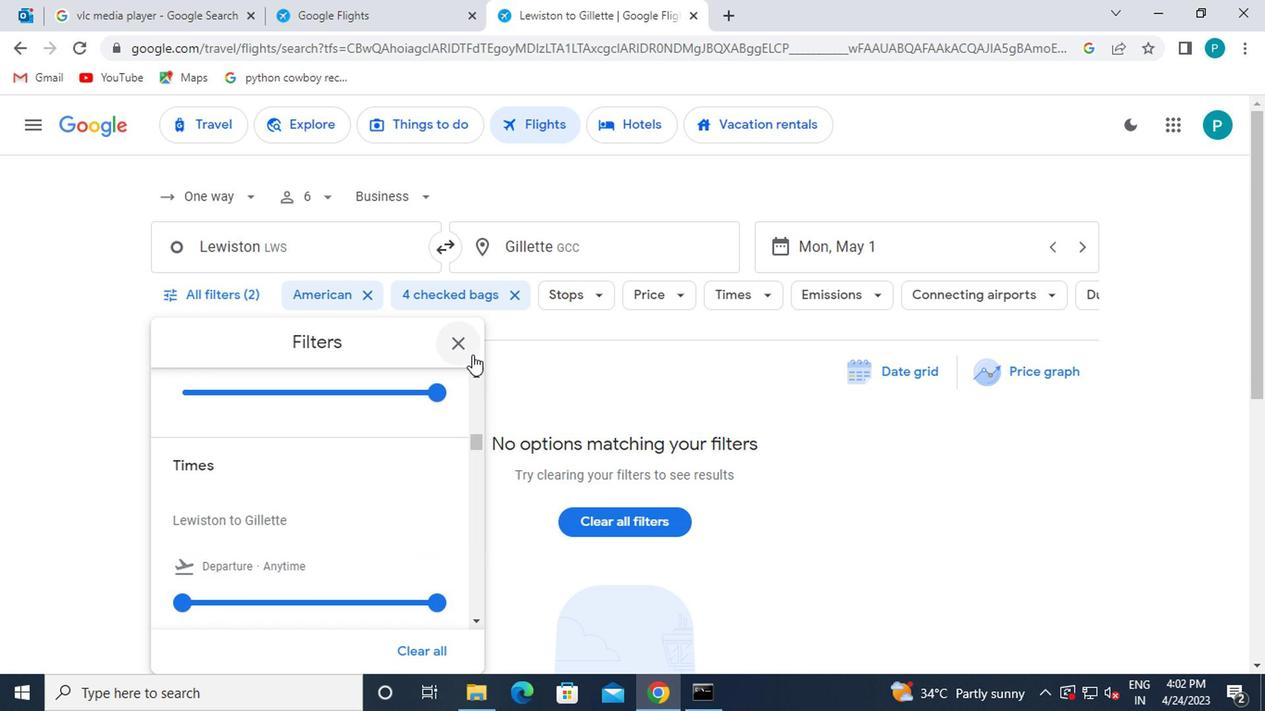 
Action: Mouse pressed left at (456, 354)
Screenshot: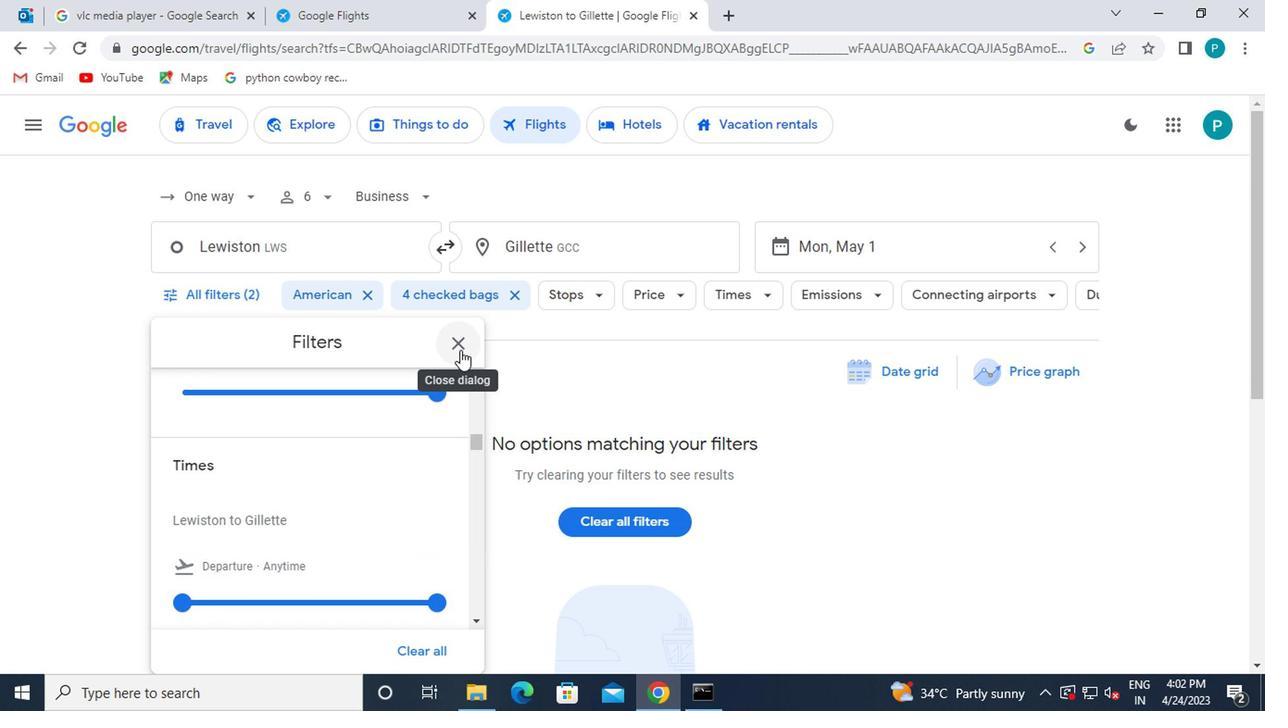
